 Task: Create in the project AgileFusion and in the Backlog issue 'Implement a new cloud-based payroll management system for a company with advanced payroll processing and tax calculation features' a child issue 'Serverless computing application performance testing and remediation', and assign it to team member softage.2@softage.net. Create in the project AgileFusion and in the Backlog issue 'Integrate a new live chat support feature into an existing customer service portal to enhance customer support and response time' a child issue 'Automated testing infrastructure disaster recovery planning', and assign it to team member softage.3@softage.net
Action: Mouse moved to (945, 525)
Screenshot: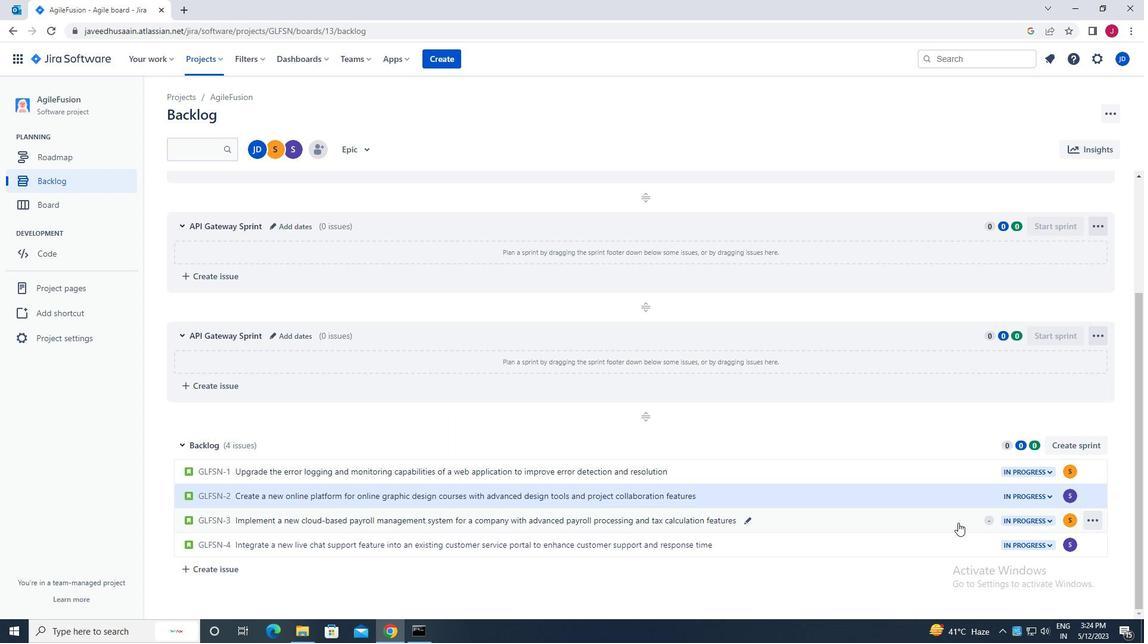 
Action: Mouse pressed left at (945, 525)
Screenshot: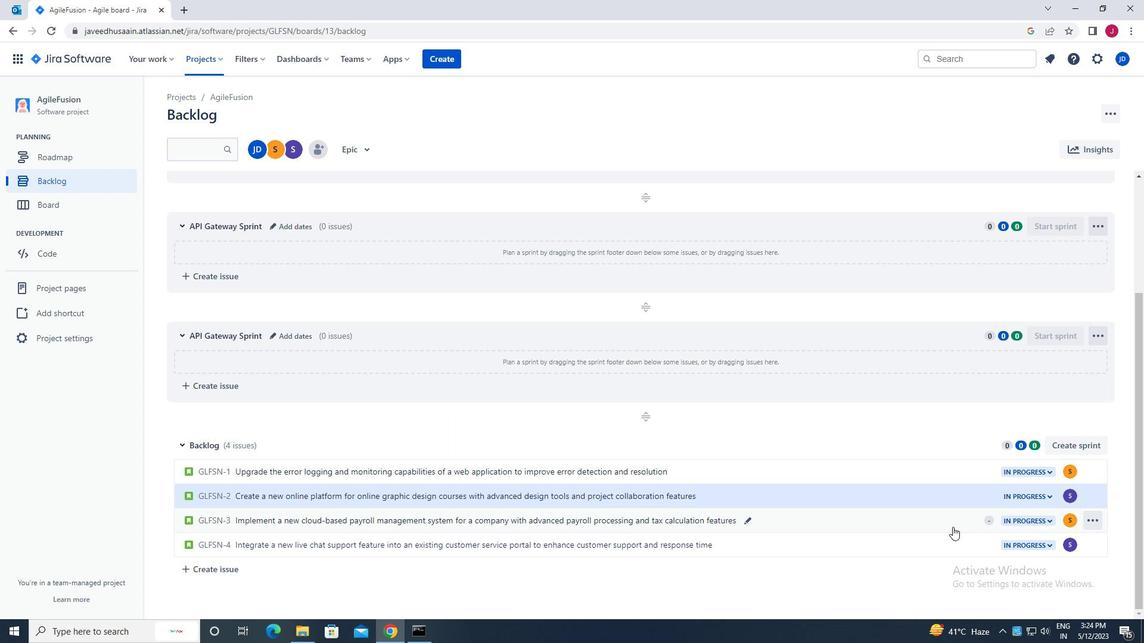 
Action: Mouse moved to (933, 306)
Screenshot: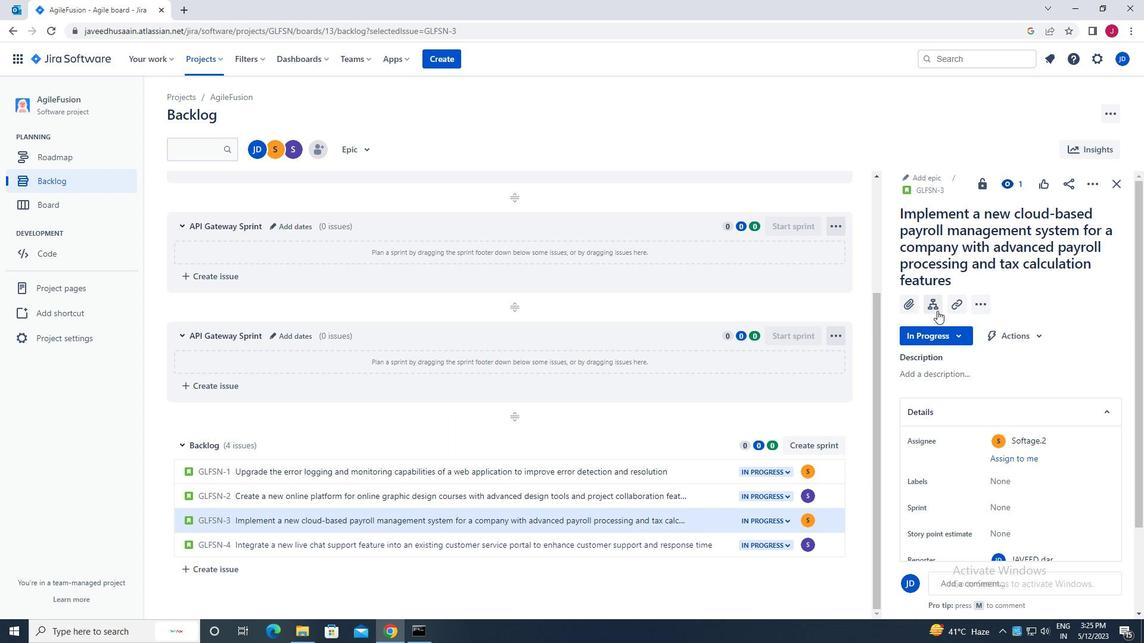 
Action: Mouse pressed left at (933, 306)
Screenshot: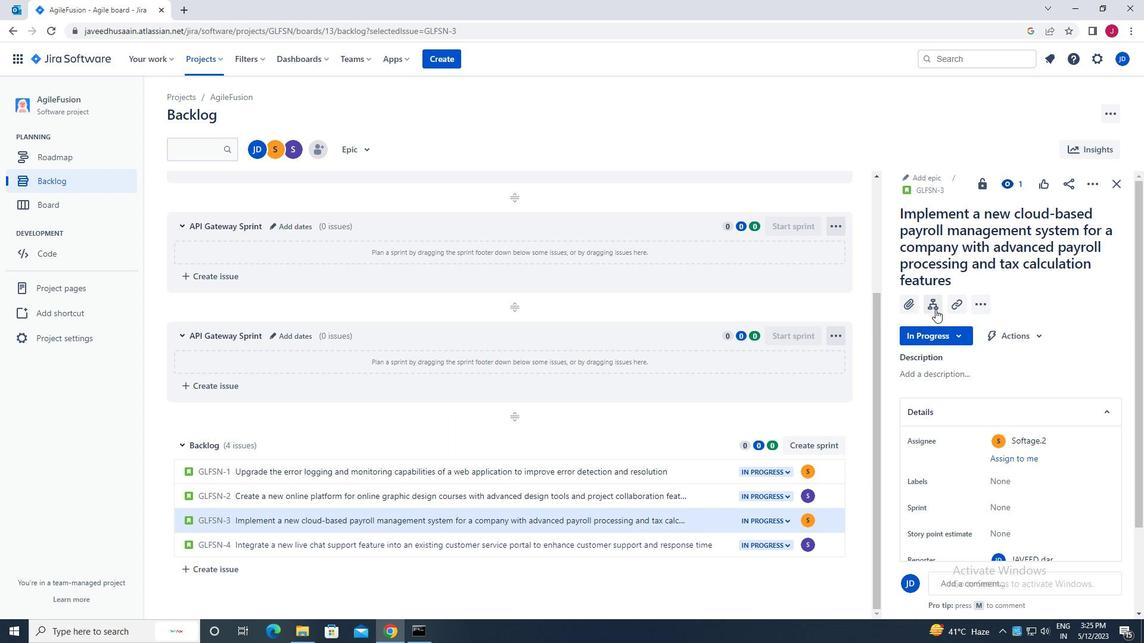 
Action: Mouse moved to (951, 385)
Screenshot: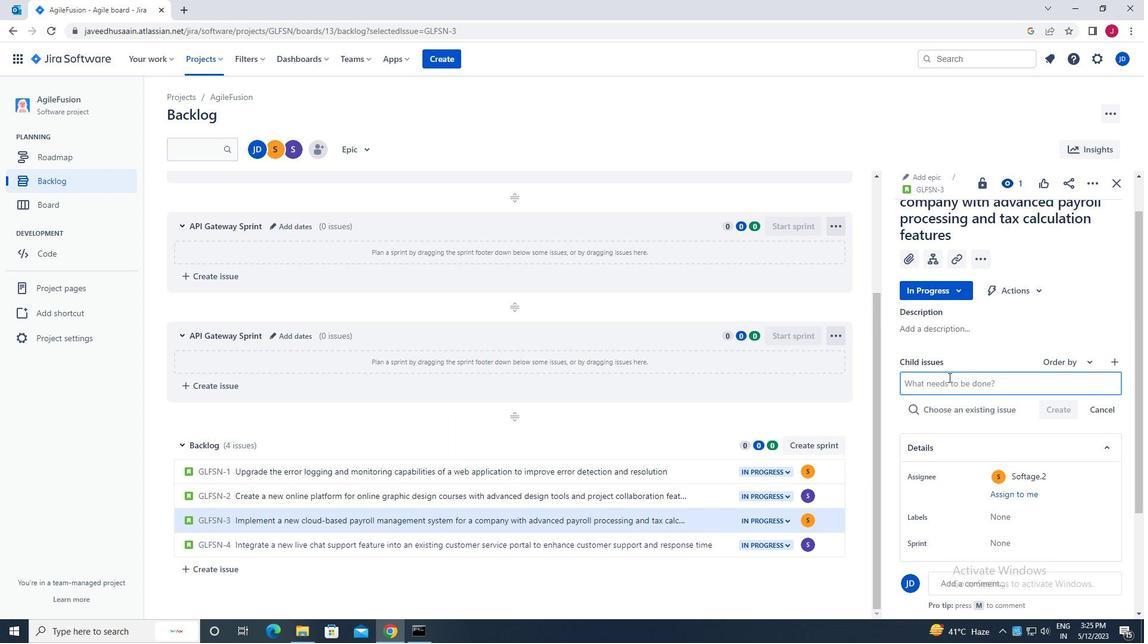 
Action: Mouse pressed left at (951, 385)
Screenshot: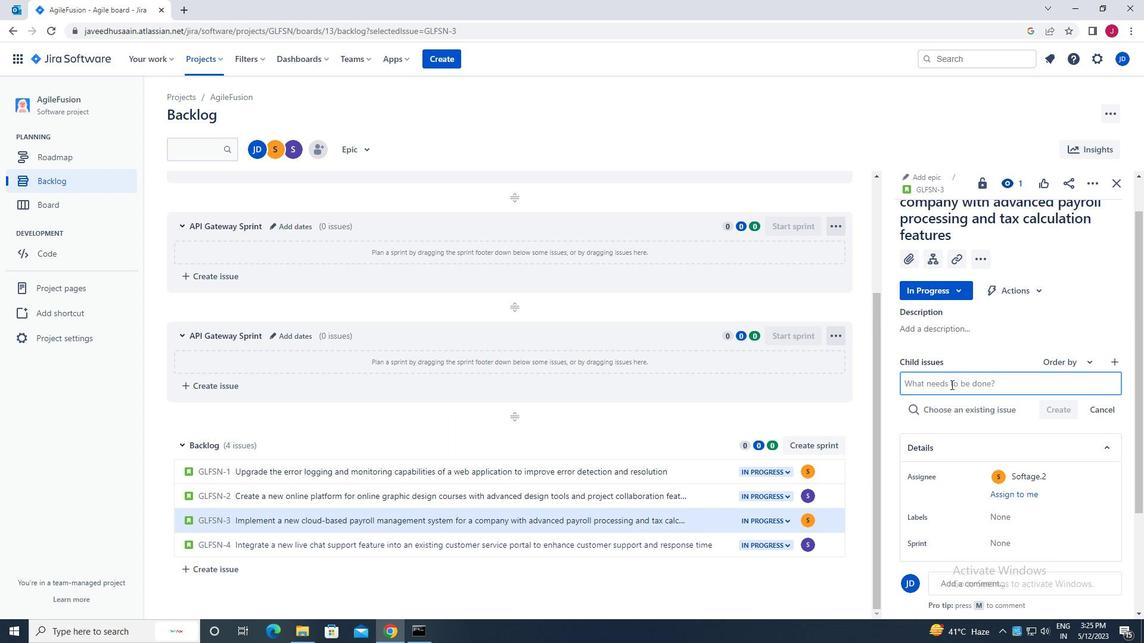 
Action: Key pressed s<Key.caps_lock>erverles<Key.space><Key.space><Key.backspace>s<Key.backspace><Key.backspace>s<Key.space>com[p<Key.backspace><Key.backspace>puting<Key.space>
Screenshot: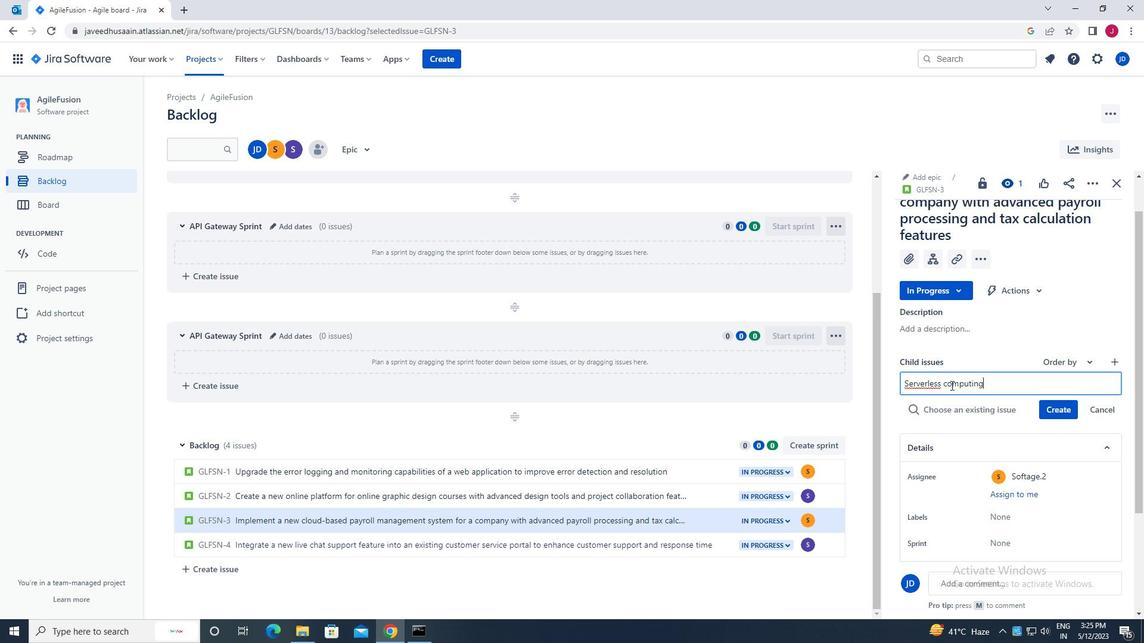 
Action: Mouse moved to (916, 385)
Screenshot: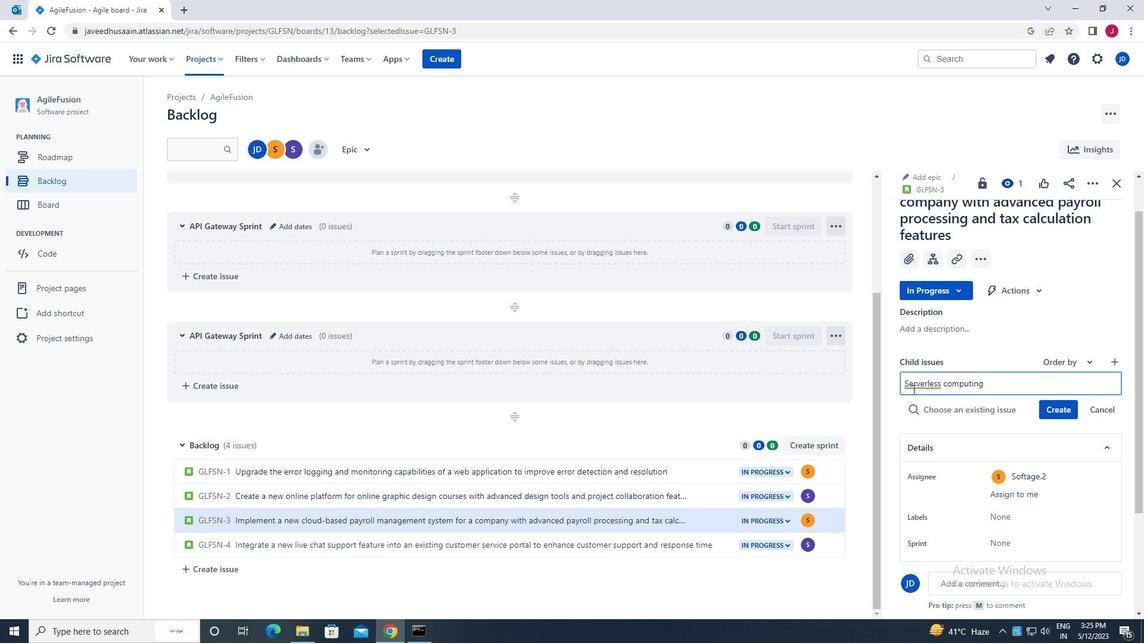 
Action: Mouse pressed right at (916, 385)
Screenshot: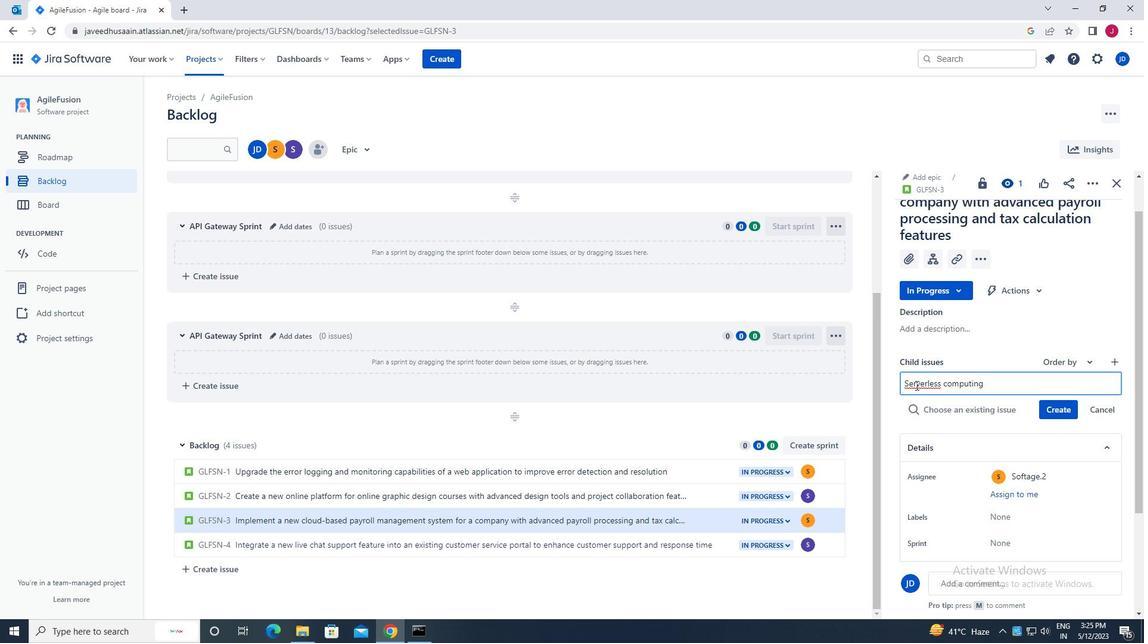 
Action: Mouse moved to (954, 395)
Screenshot: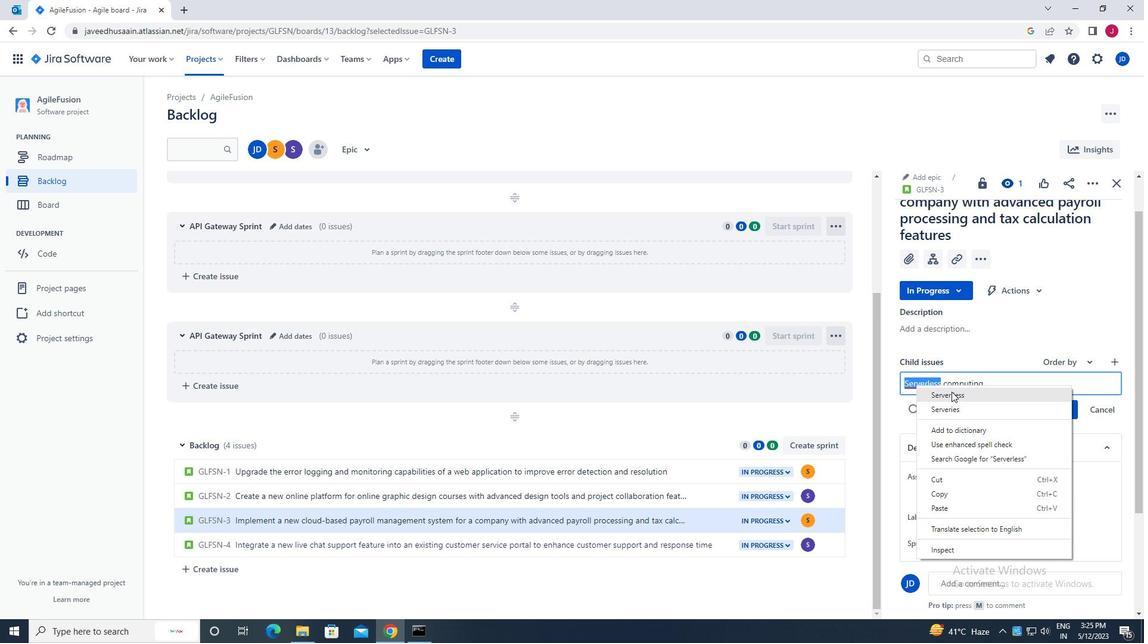 
Action: Mouse pressed left at (954, 395)
Screenshot: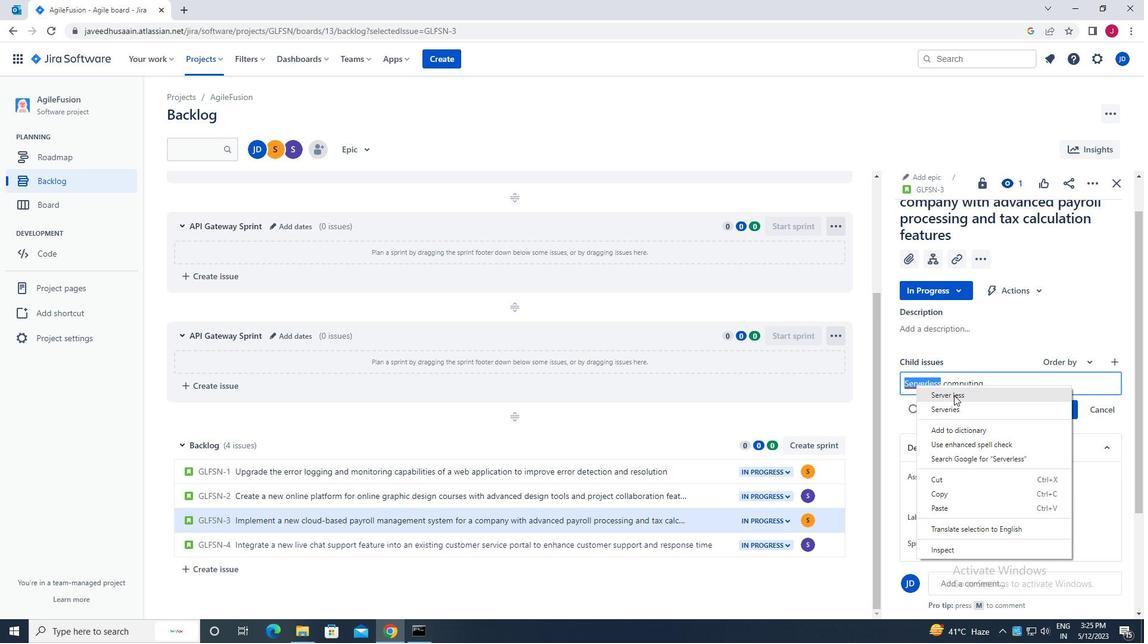
Action: Mouse moved to (1000, 389)
Screenshot: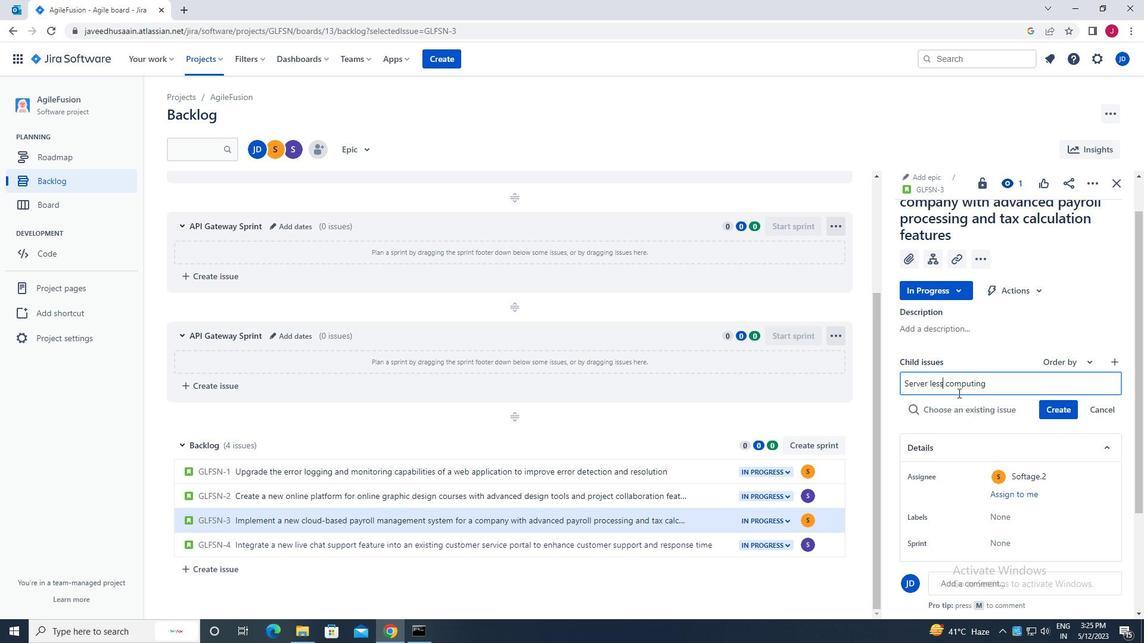
Action: Mouse pressed left at (1000, 389)
Screenshot: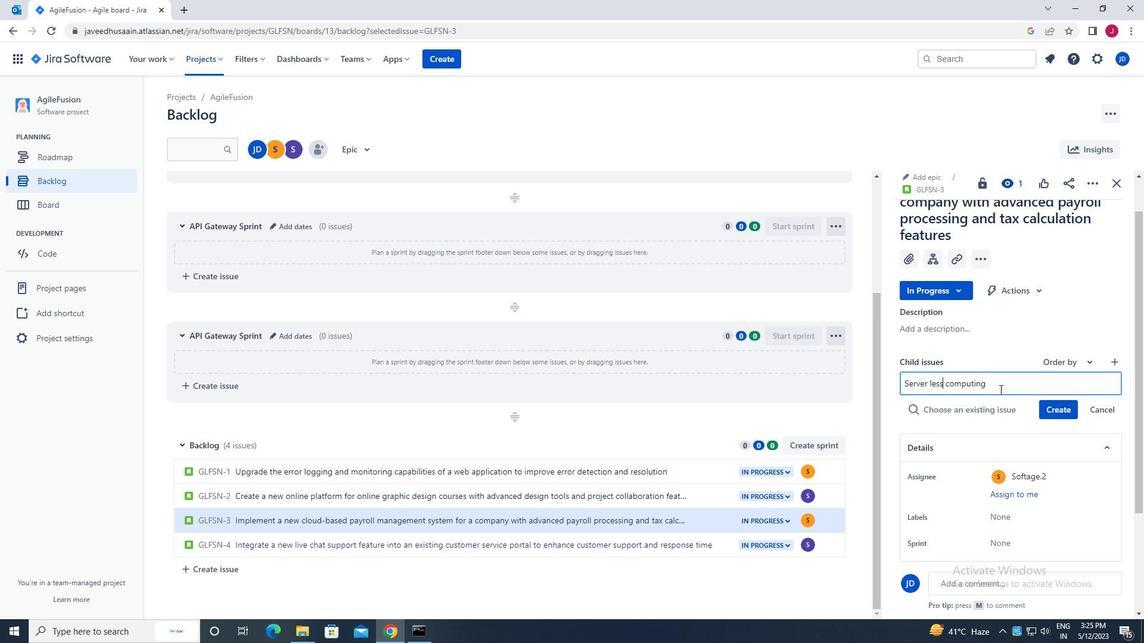 
Action: Key pressed application<Key.space>performance<Key.space>testing<Key.space>and<Key.space>remediation<Key.enter>
Screenshot: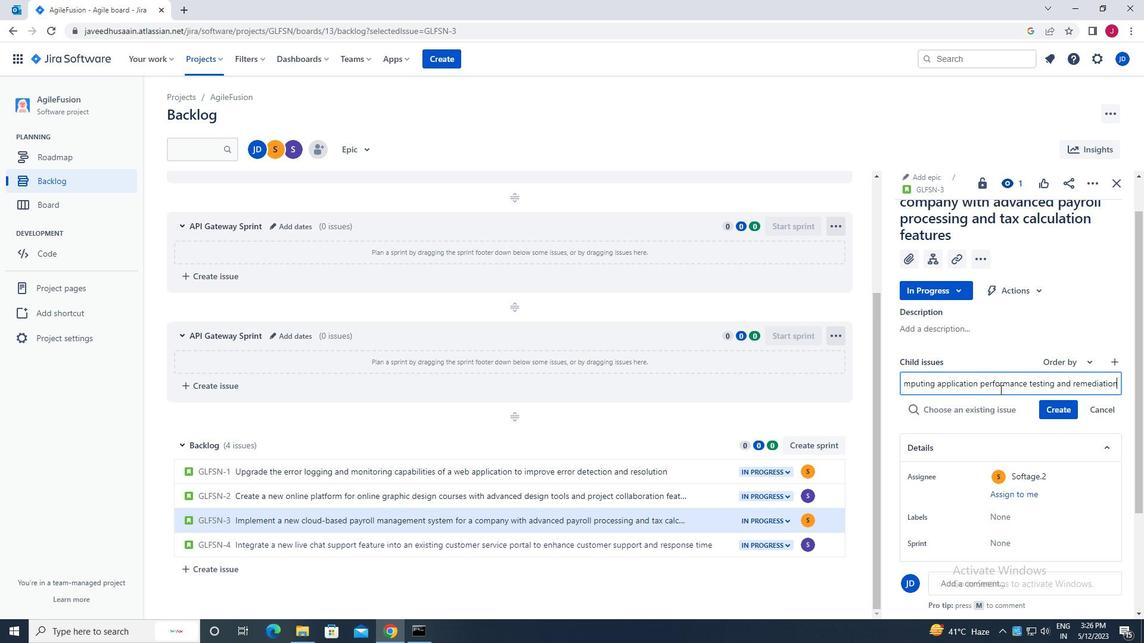 
Action: Mouse moved to (1066, 389)
Screenshot: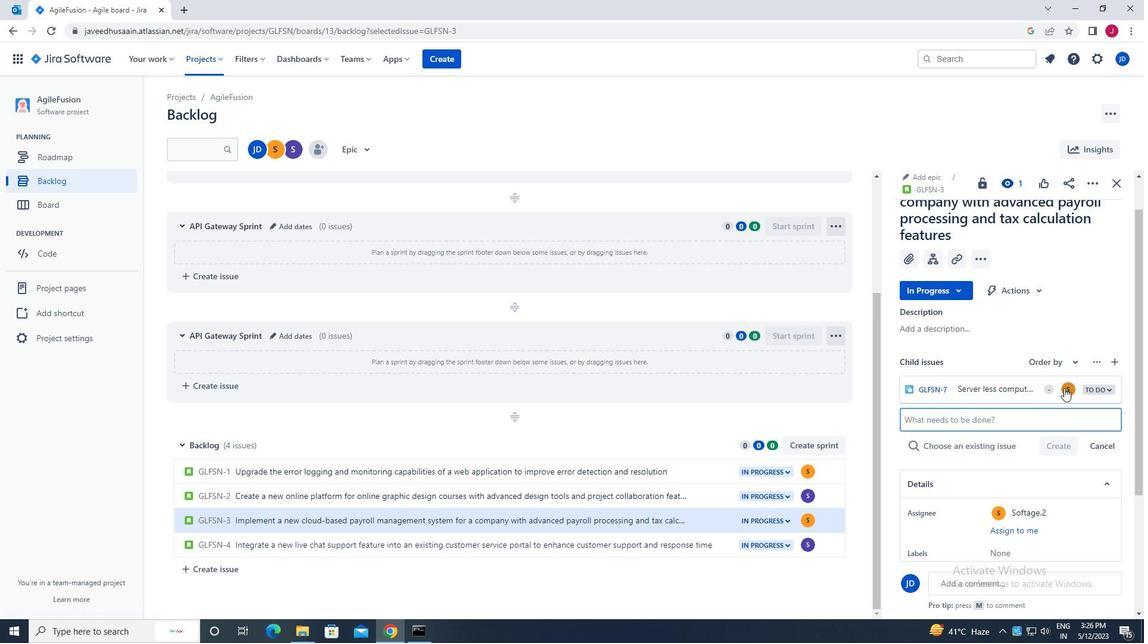 
Action: Mouse pressed left at (1066, 389)
Screenshot: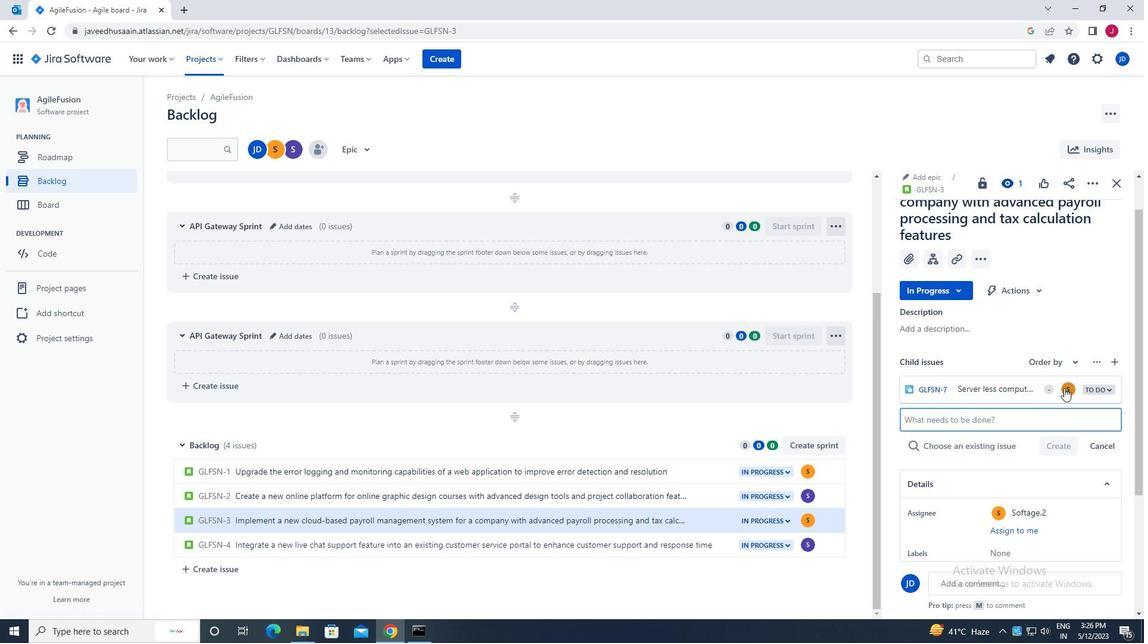 
Action: Mouse moved to (974, 345)
Screenshot: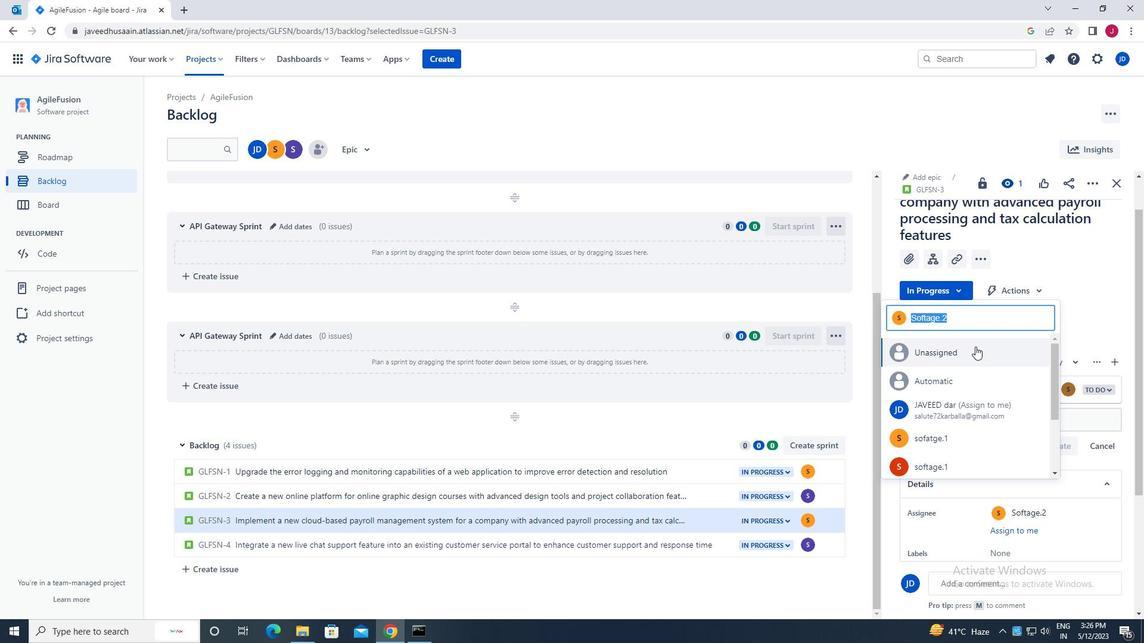 
Action: Key pressed soft
Screenshot: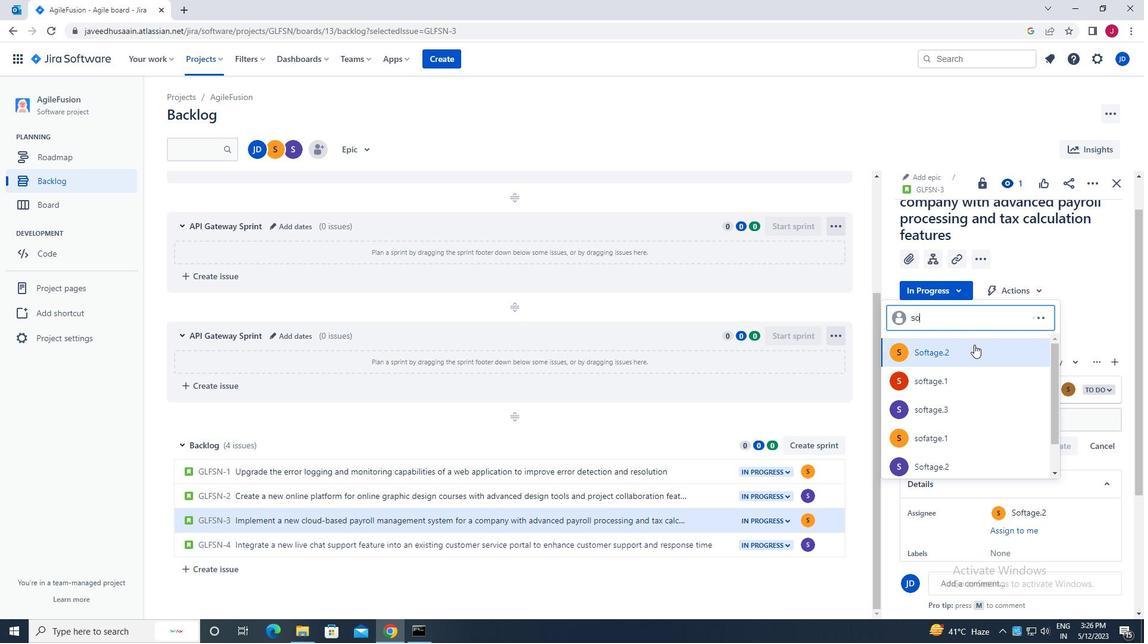 
Action: Mouse moved to (975, 355)
Screenshot: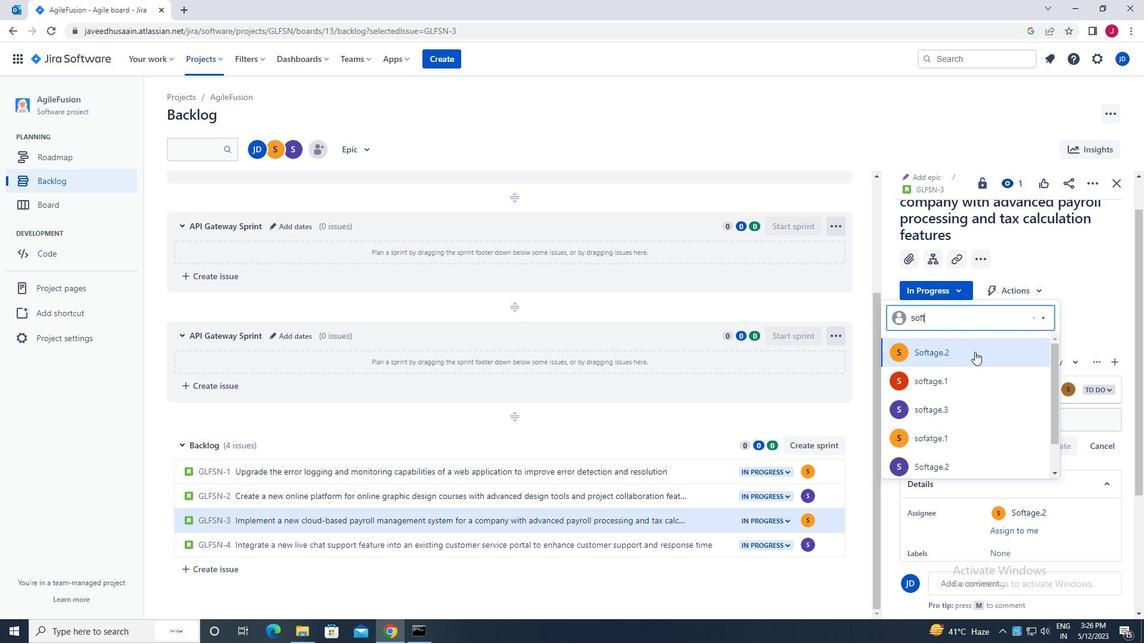 
Action: Mouse pressed left at (975, 355)
Screenshot: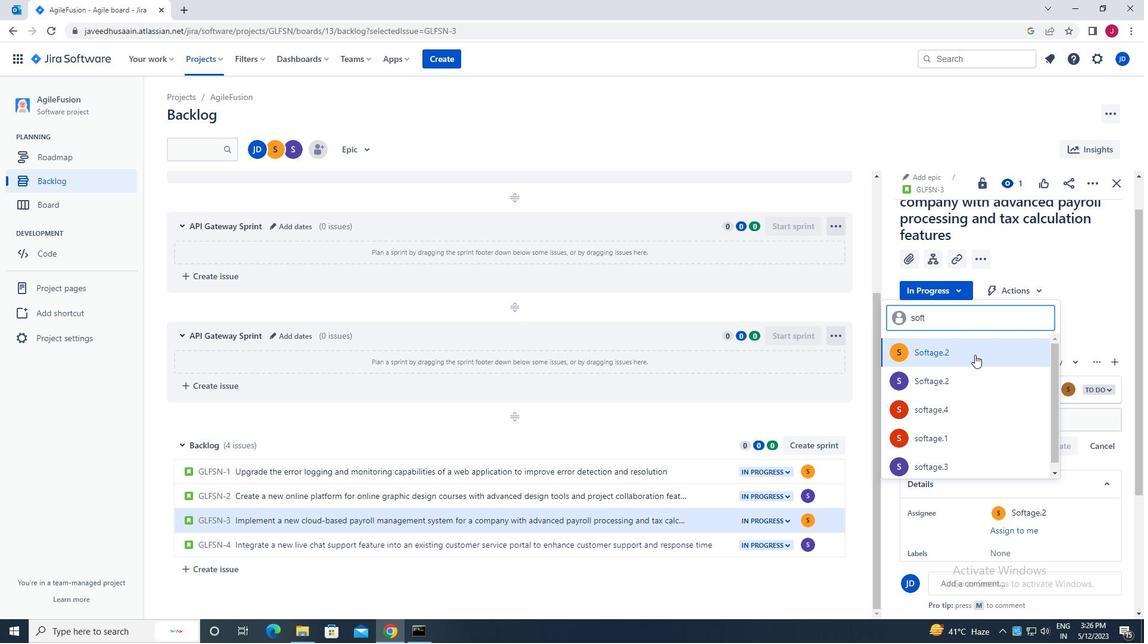 
Action: Mouse moved to (1121, 184)
Screenshot: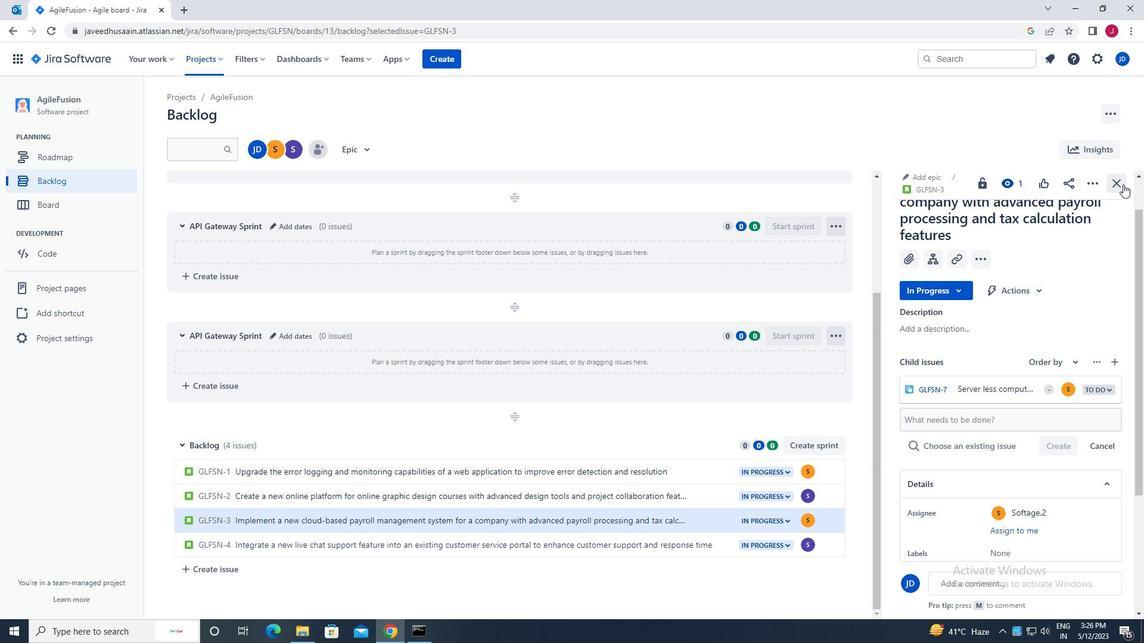 
Action: Mouse pressed left at (1121, 184)
Screenshot: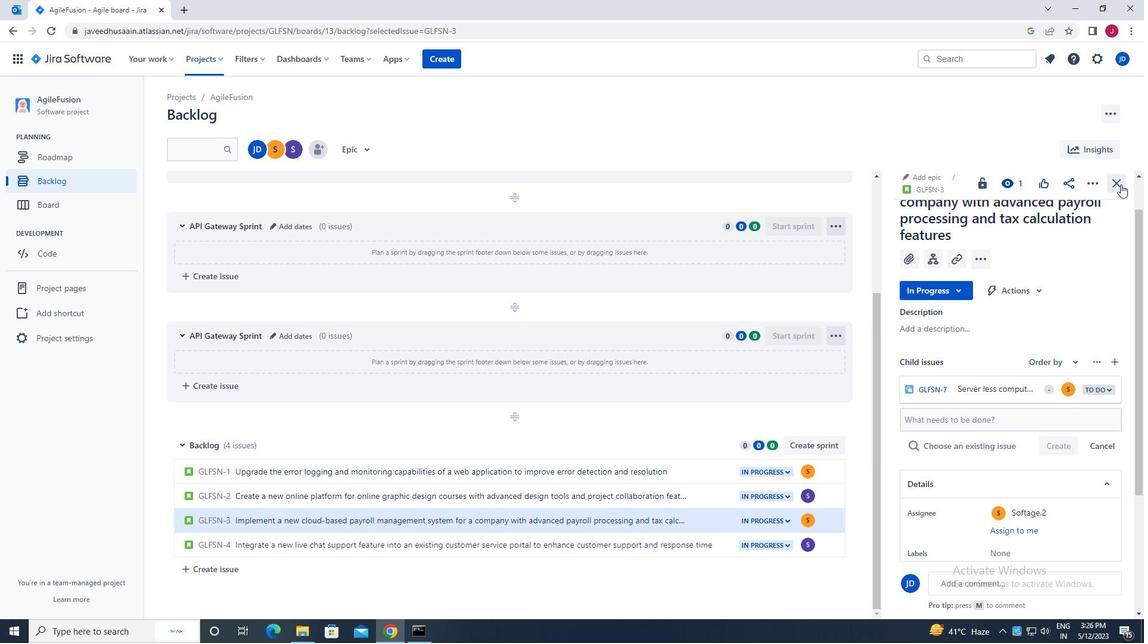 
Action: Mouse moved to (668, 504)
Screenshot: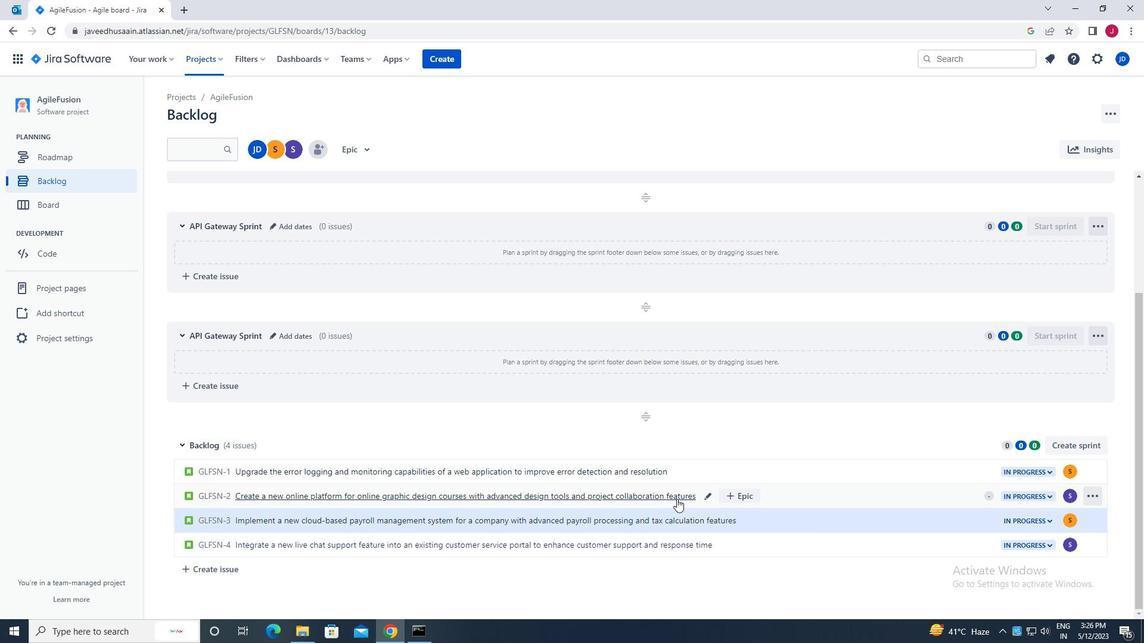 
Action: Mouse scrolled (668, 504) with delta (0, 0)
Screenshot: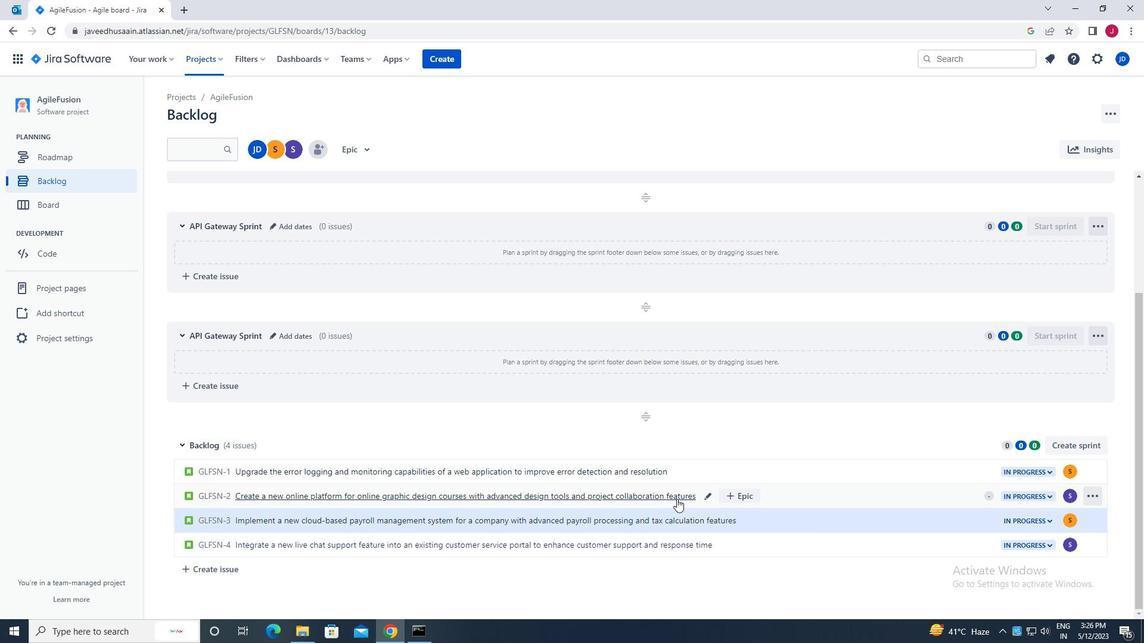 
Action: Mouse moved to (667, 505)
Screenshot: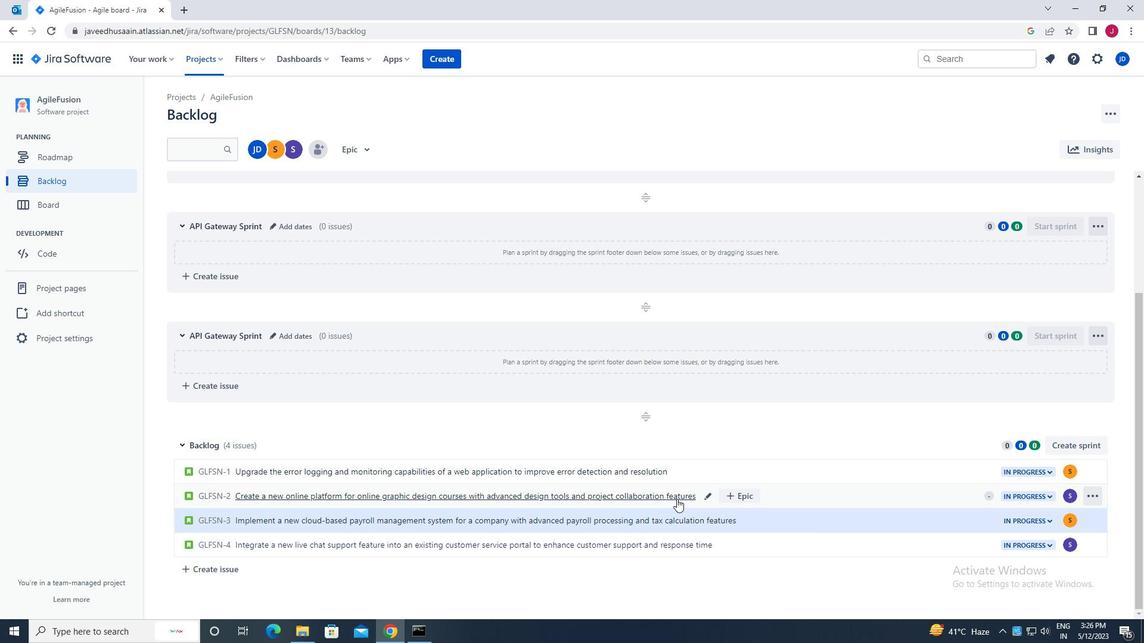 
Action: Mouse scrolled (667, 504) with delta (0, 0)
Screenshot: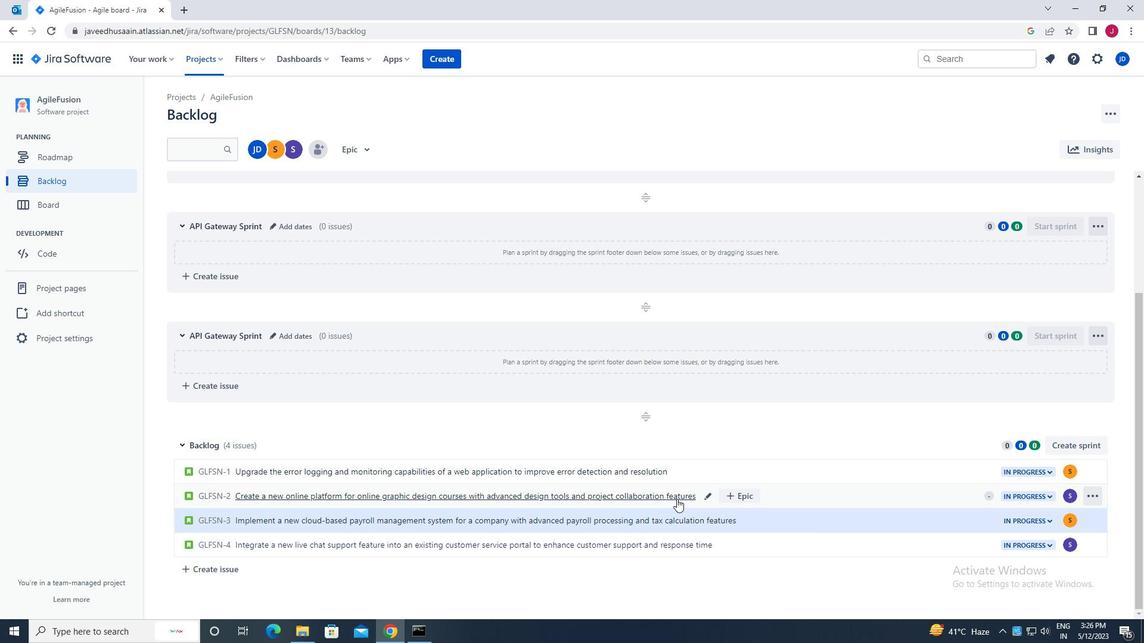
Action: Mouse scrolled (667, 504) with delta (0, 0)
Screenshot: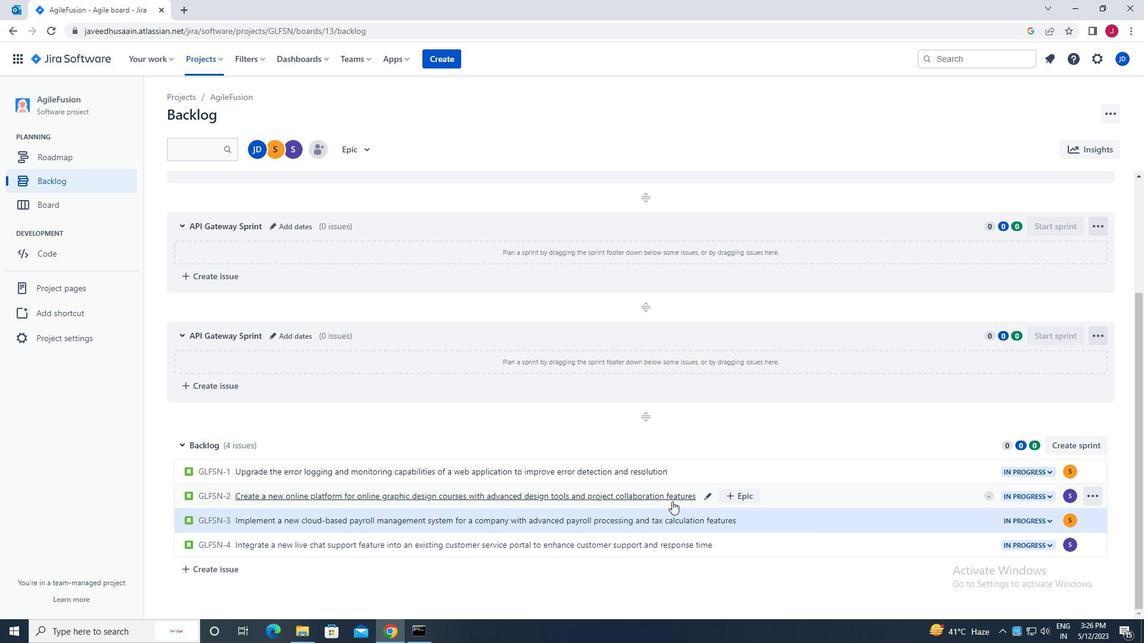 
Action: Mouse moved to (667, 505)
Screenshot: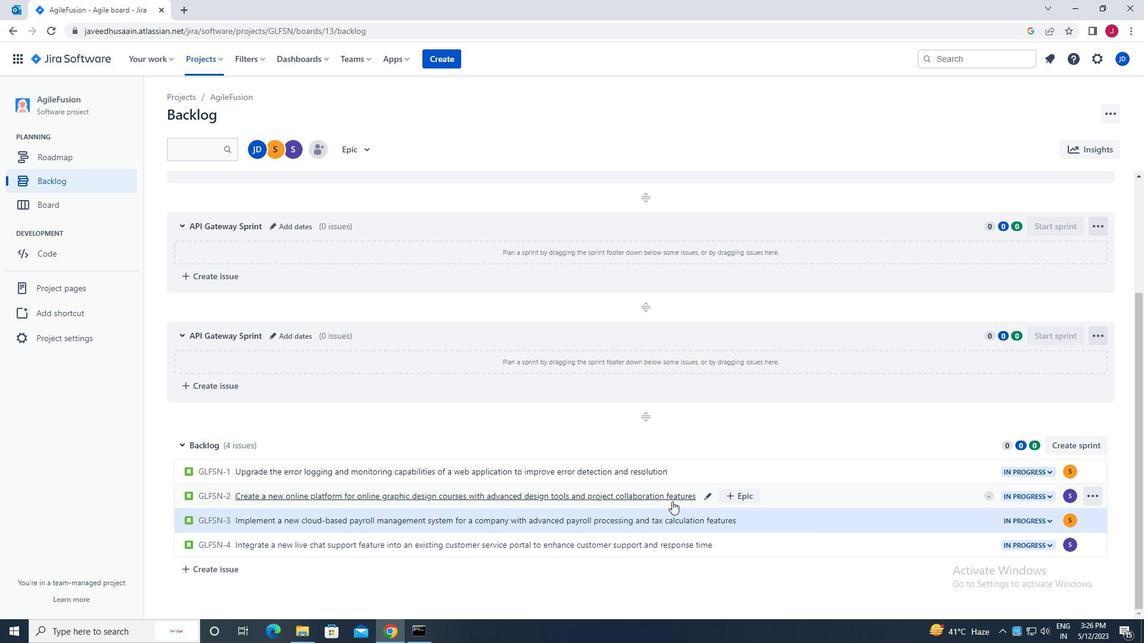 
Action: Mouse scrolled (667, 504) with delta (0, 0)
Screenshot: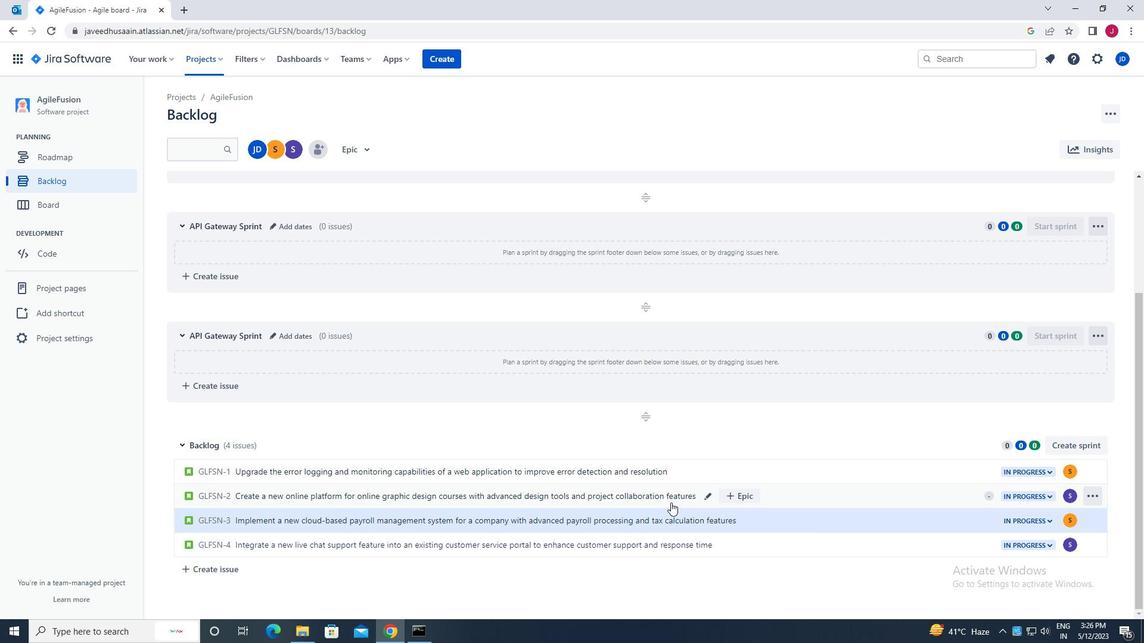 
Action: Mouse moved to (819, 552)
Screenshot: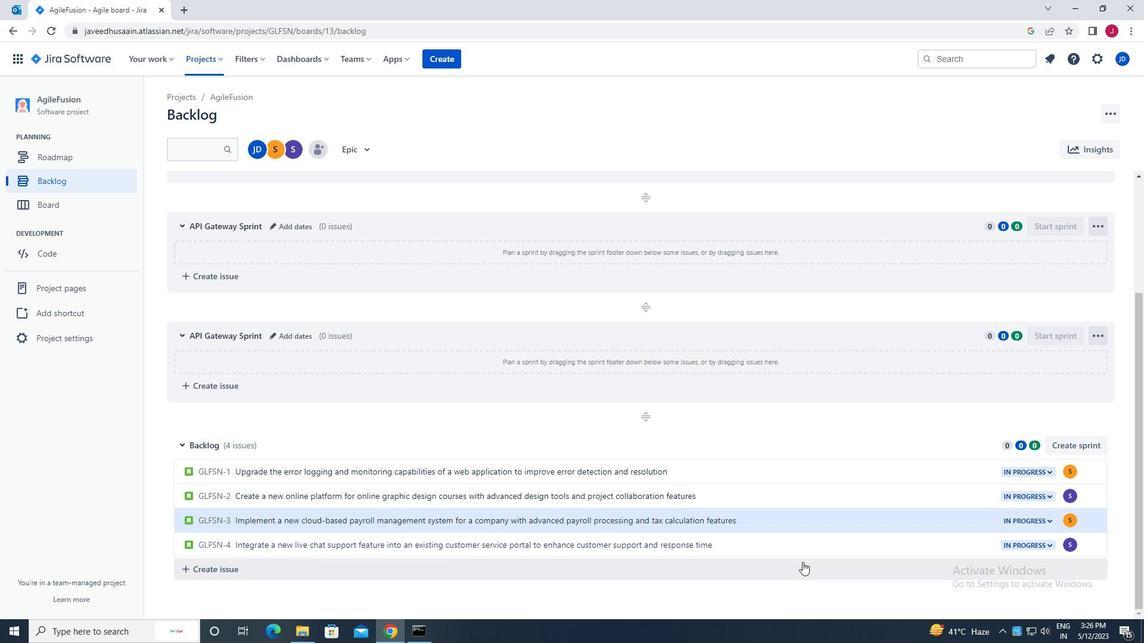 
Action: Mouse pressed left at (819, 552)
Screenshot: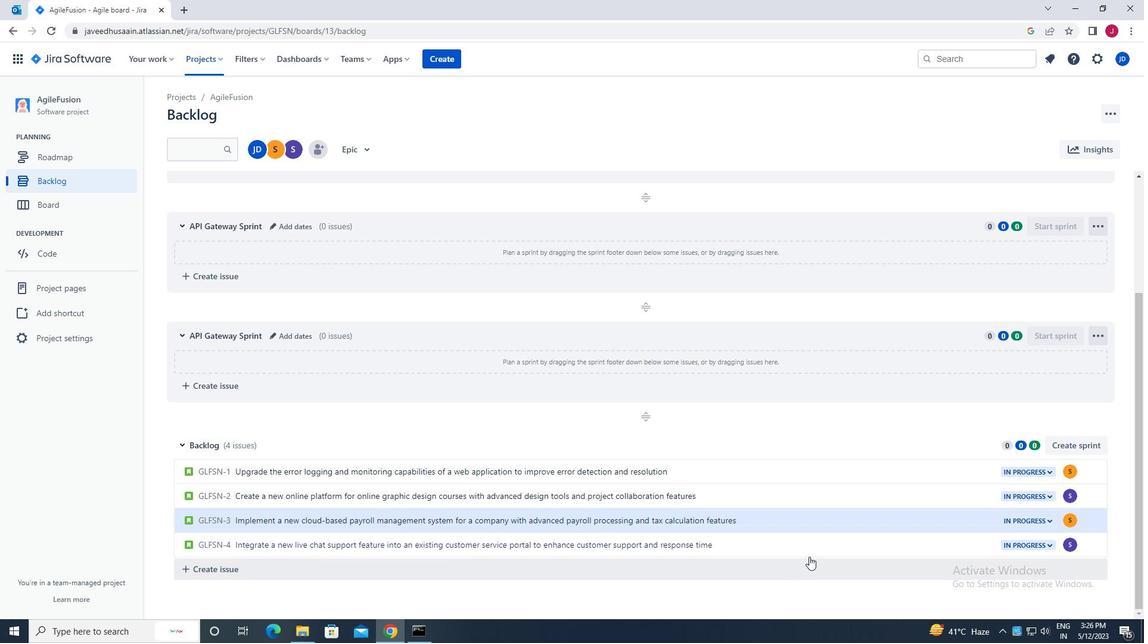 
Action: Mouse moved to (932, 289)
Screenshot: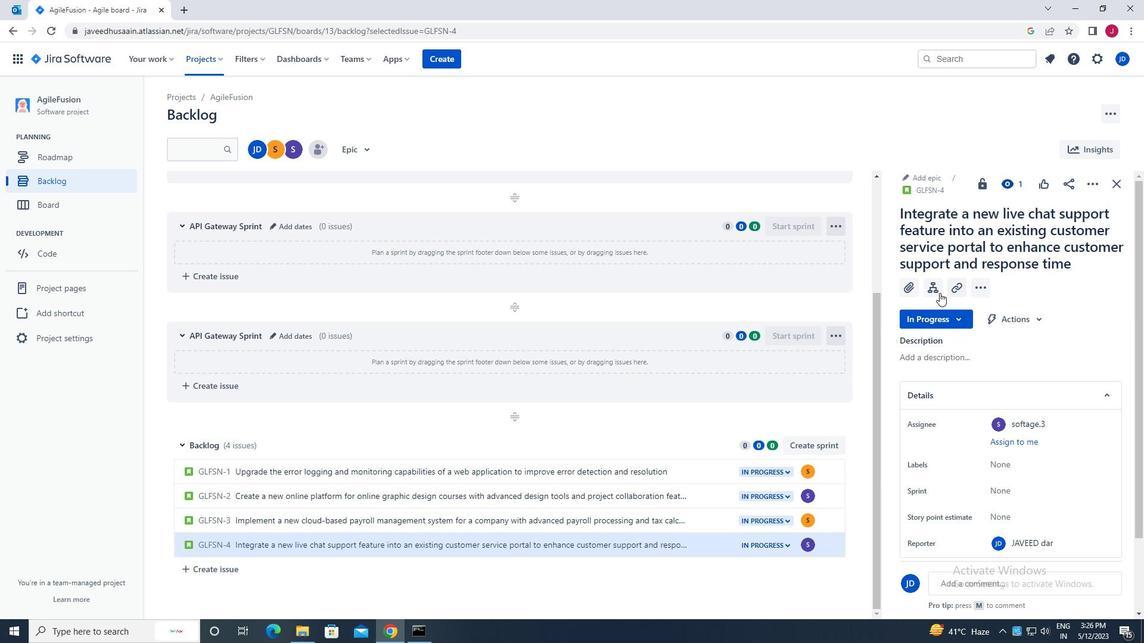 
Action: Mouse pressed left at (932, 289)
Screenshot: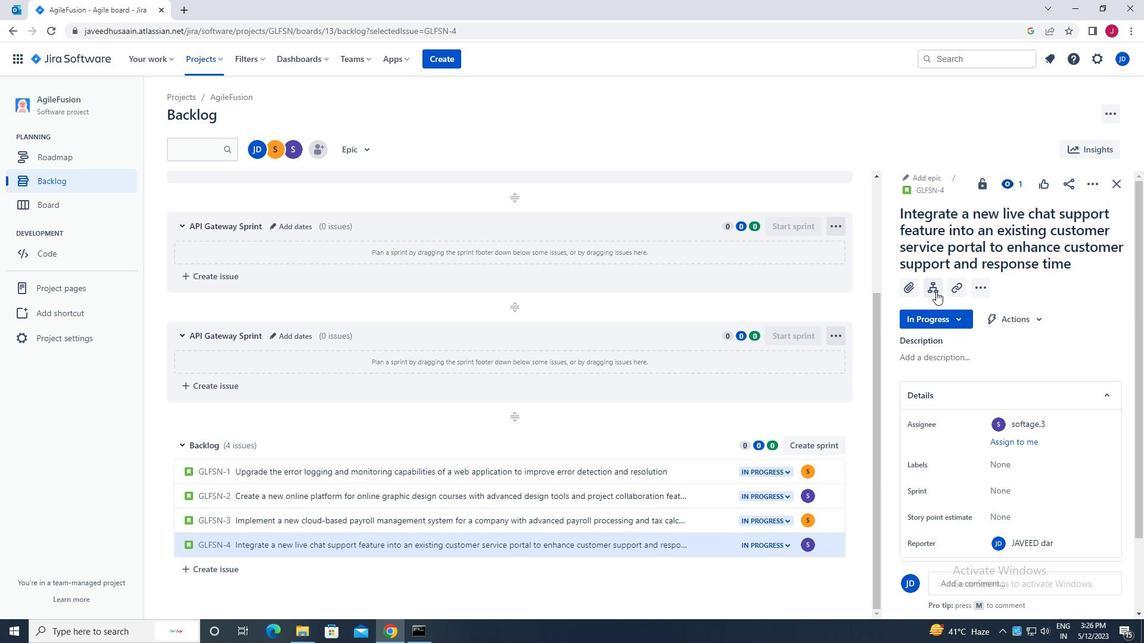 
Action: Mouse moved to (948, 386)
Screenshot: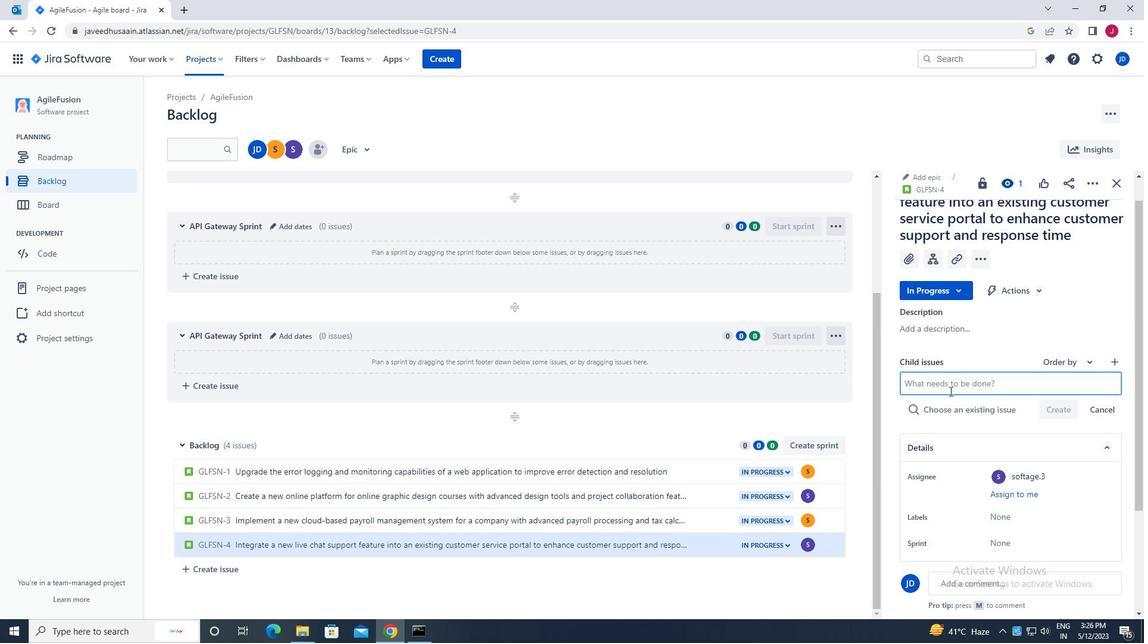
Action: Mouse pressed left at (948, 386)
Screenshot: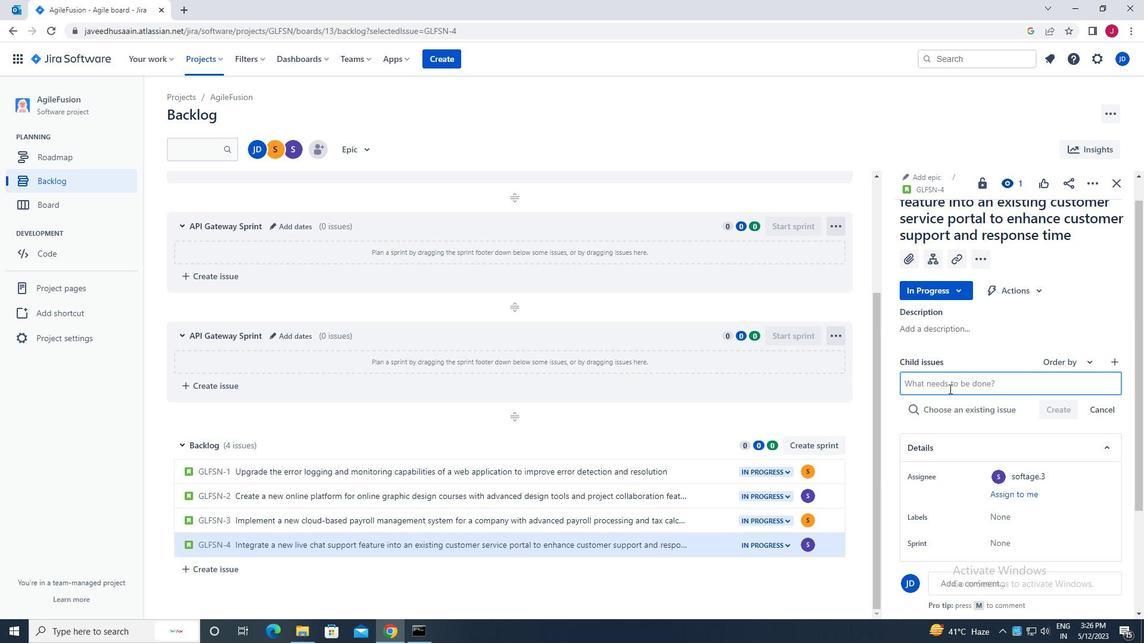 
Action: Key pressed <Key.caps_lock>a<Key.caps_lock>utomated<Key.space>testing<Key.space>infrastu<Key.backspace>ructure<Key.space>diaster<Key.space><Key.backspace><Key.backspace><Key.backspace><Key.backspace><Key.backspace><Key.backspace>saster<Key.space>recovery<Key.space>planning<Key.enter>
Screenshot: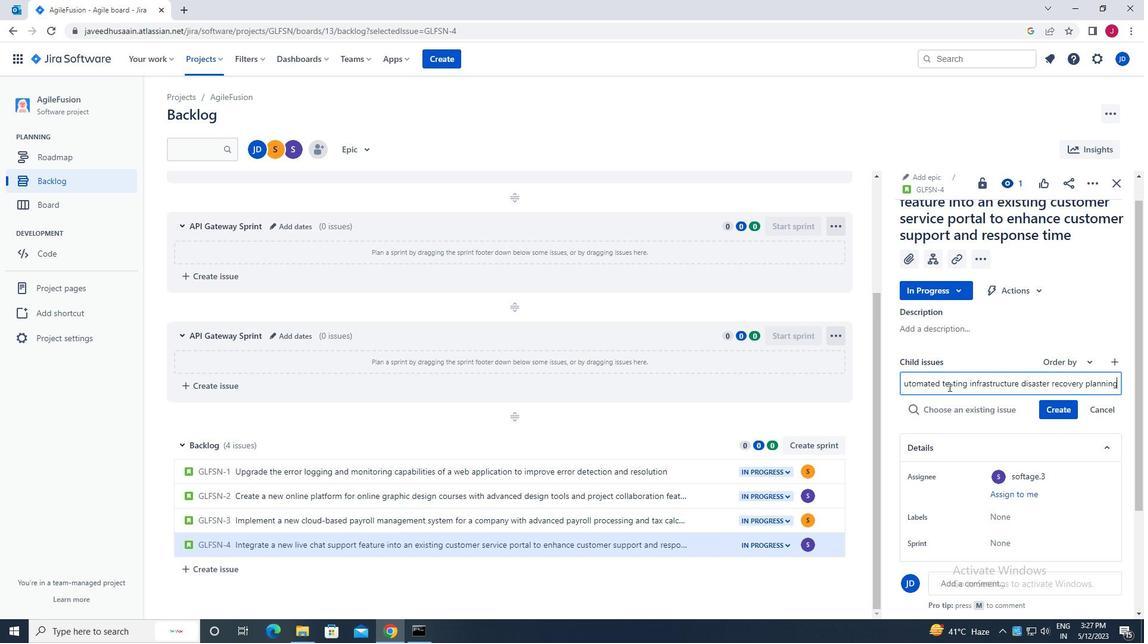 
Action: Mouse moved to (1069, 391)
Screenshot: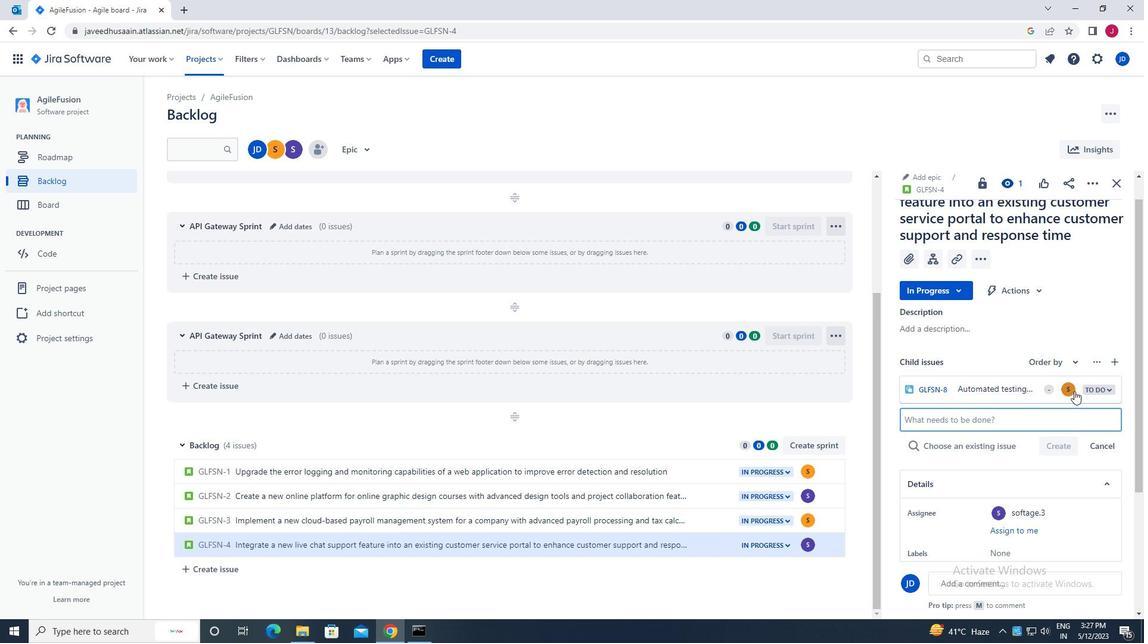 
Action: Mouse pressed left at (1069, 391)
Screenshot: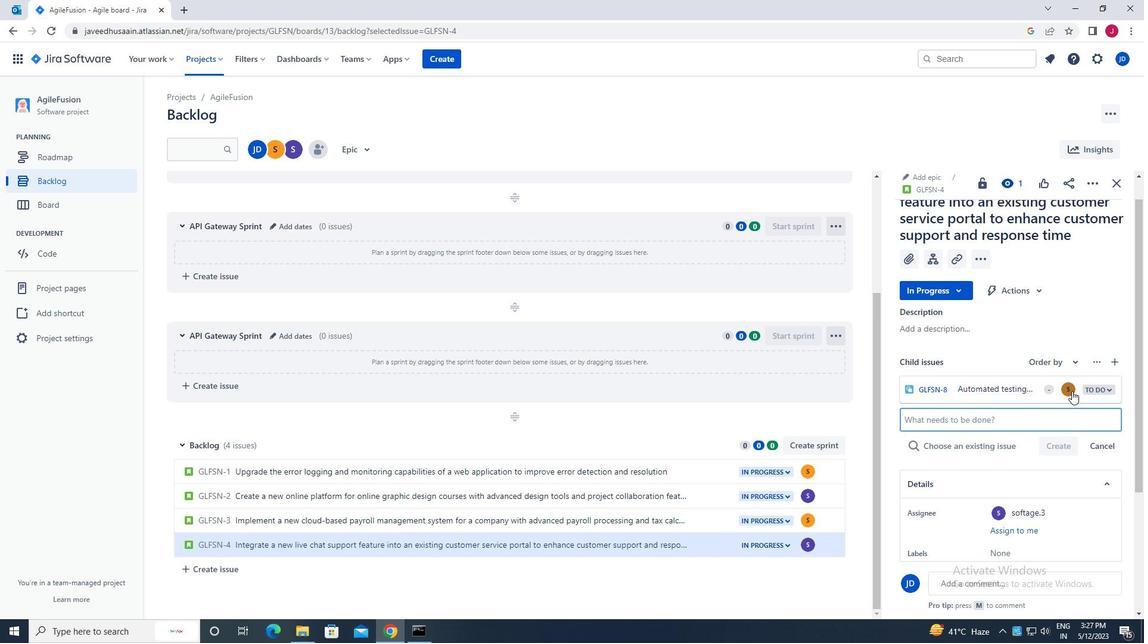 
Action: Mouse moved to (968, 326)
Screenshot: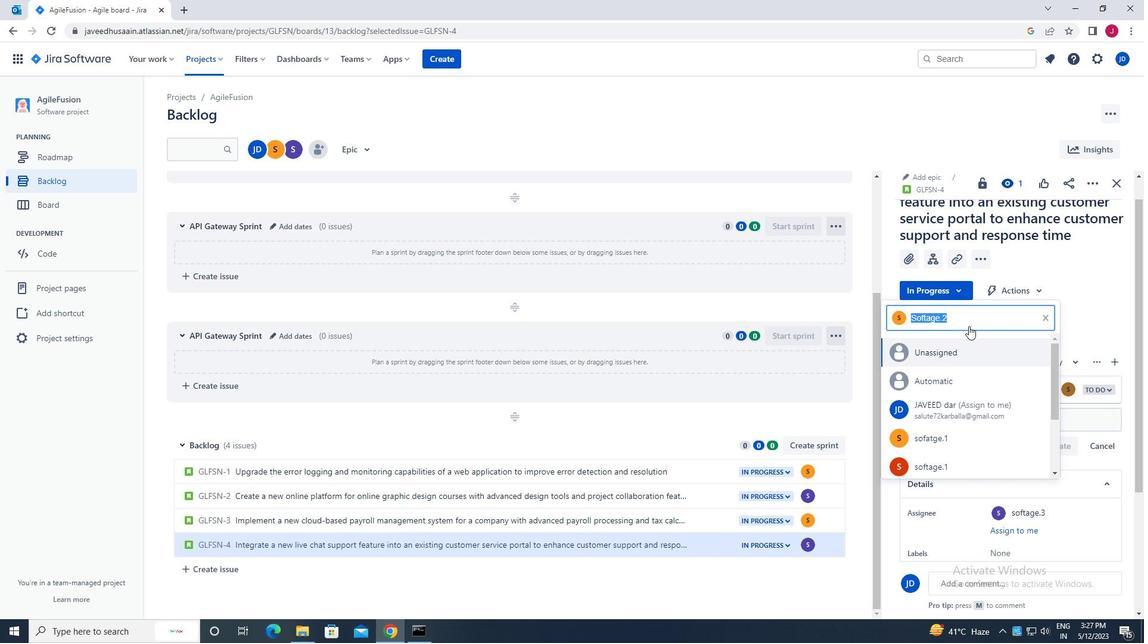 
Action: Key pressed s
Screenshot: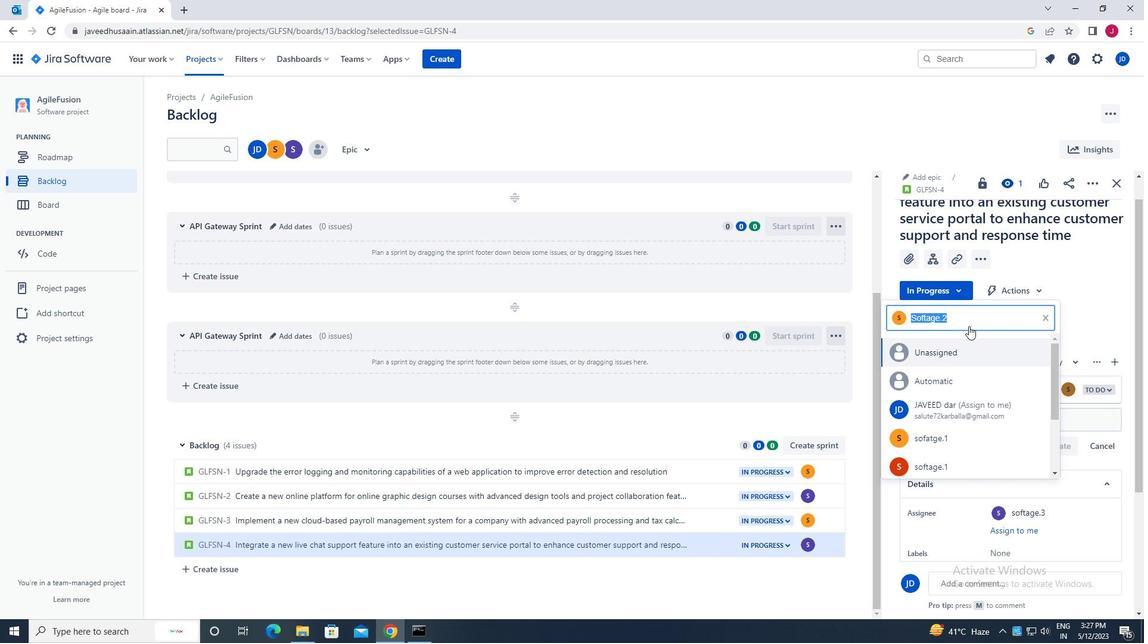 
Action: Mouse moved to (968, 326)
Screenshot: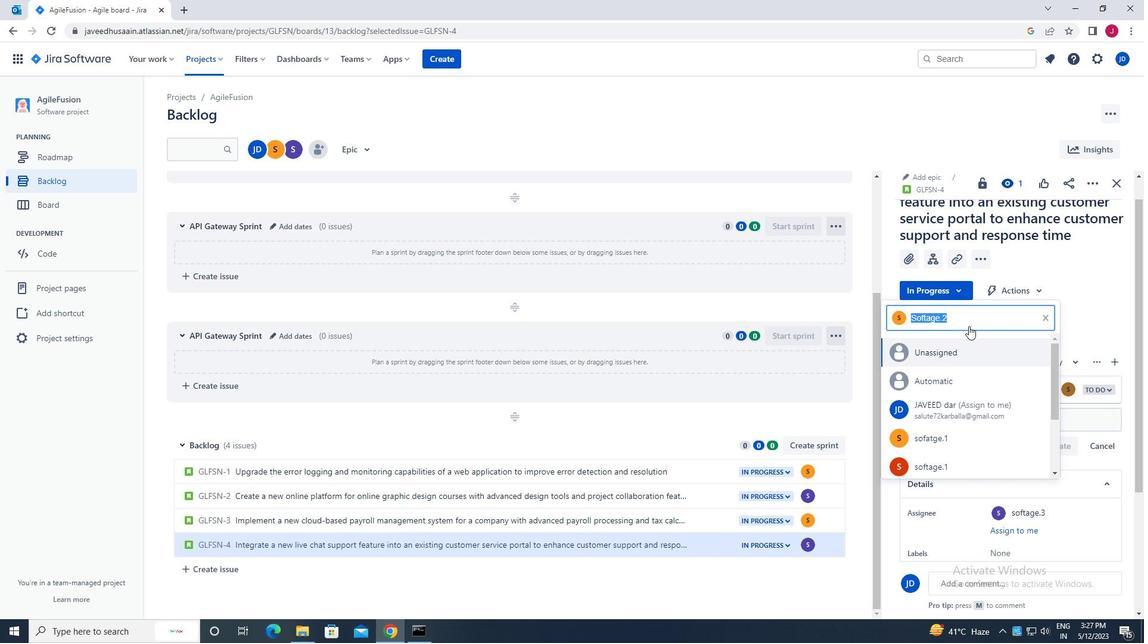 
Action: Key pressed i<Key.backspace>o
Screenshot: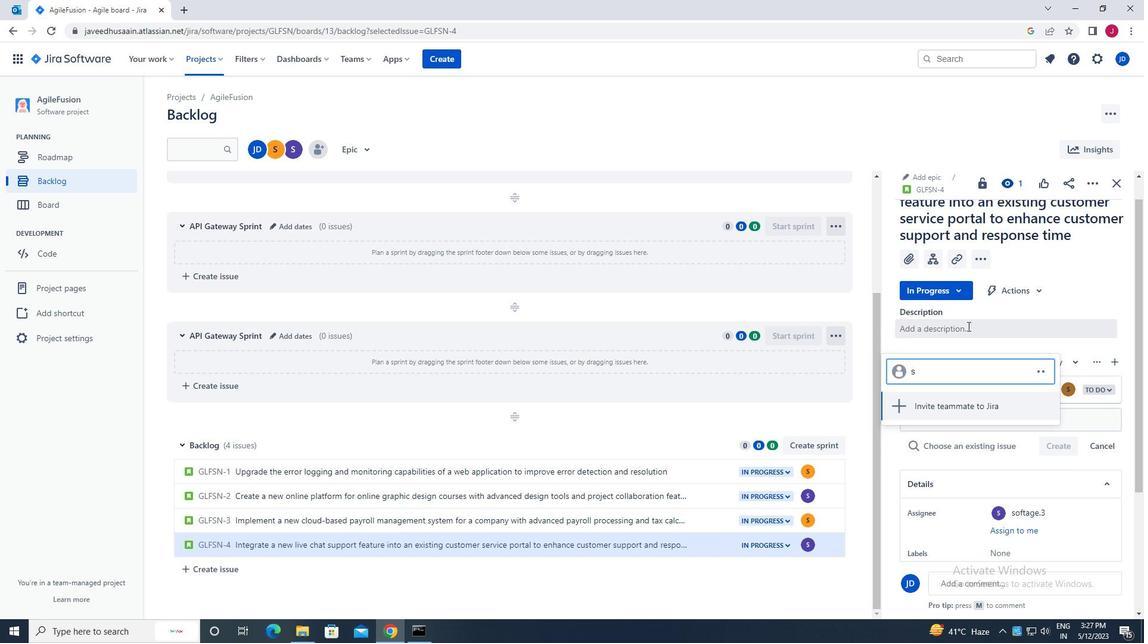 
Action: Mouse moved to (969, 409)
Screenshot: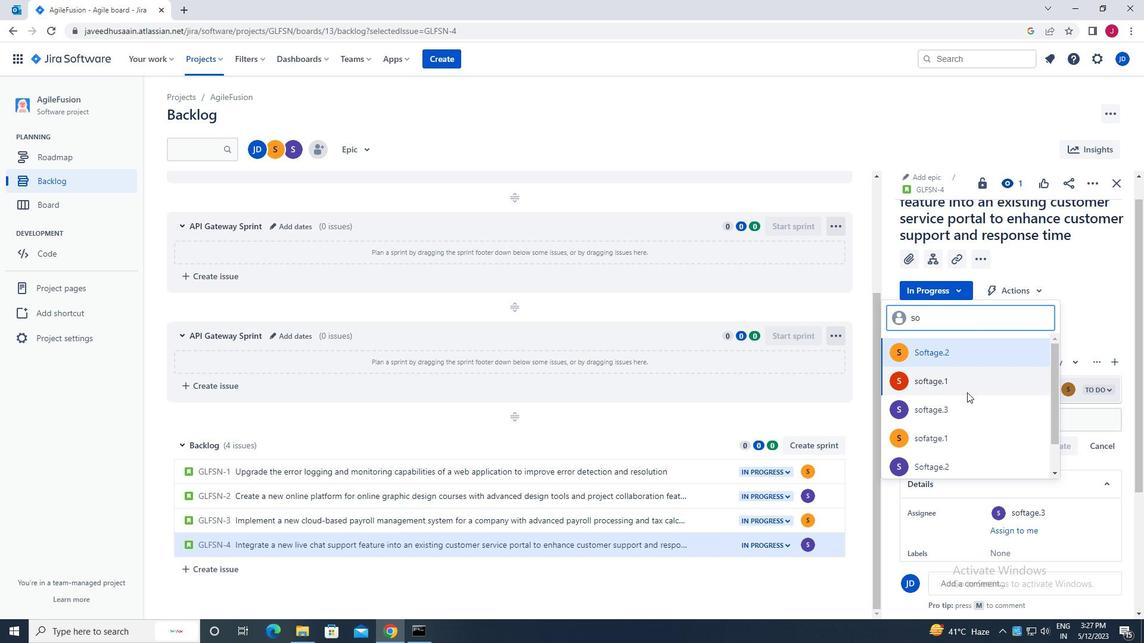 
Action: Mouse scrolled (969, 408) with delta (0, 0)
Screenshot: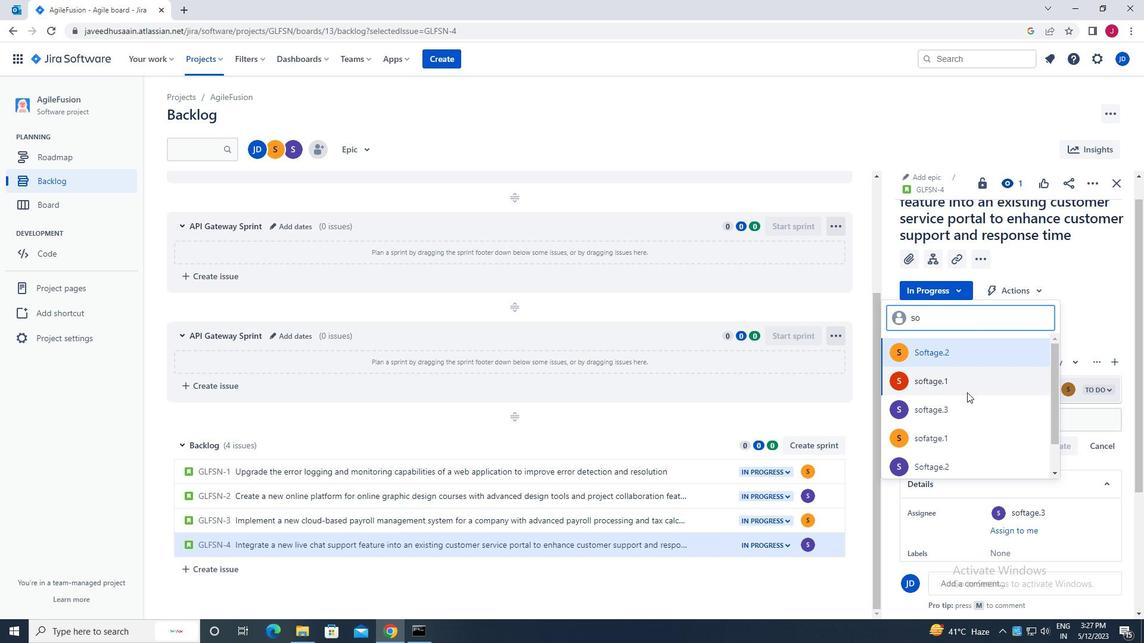 
Action: Mouse moved to (969, 411)
Screenshot: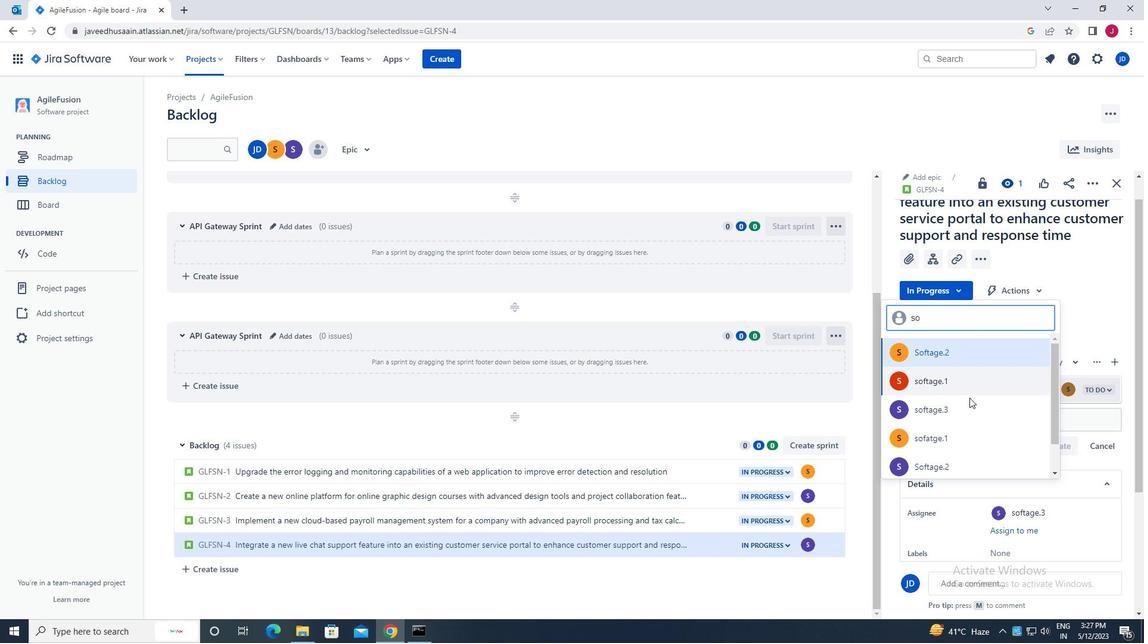 
Action: Mouse scrolled (969, 411) with delta (0, 0)
Screenshot: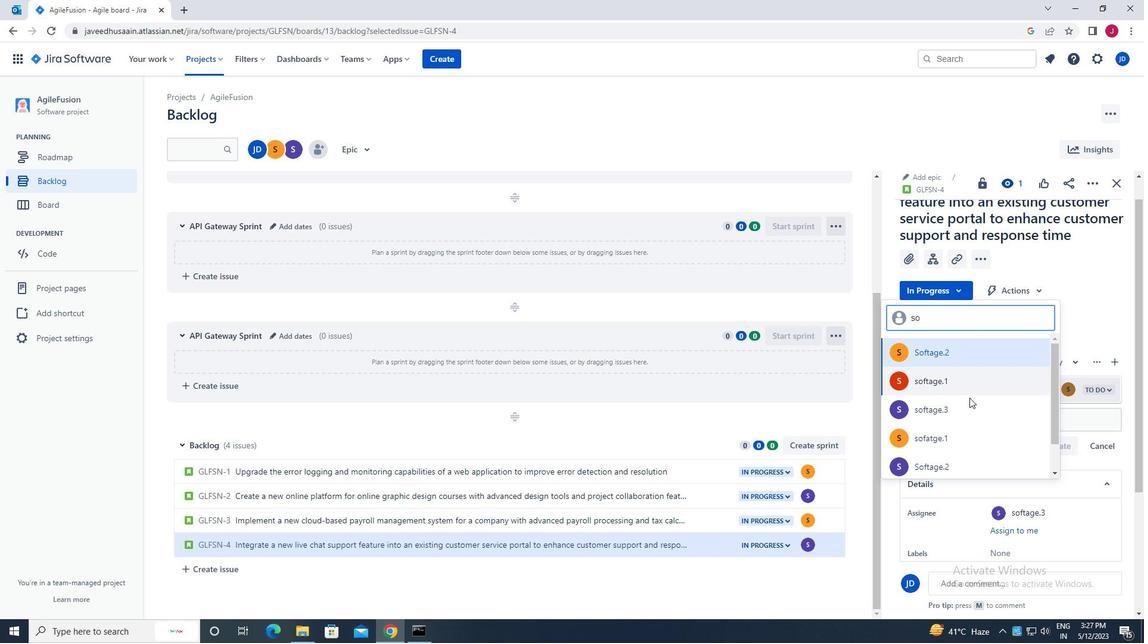 
Action: Mouse moved to (969, 414)
Screenshot: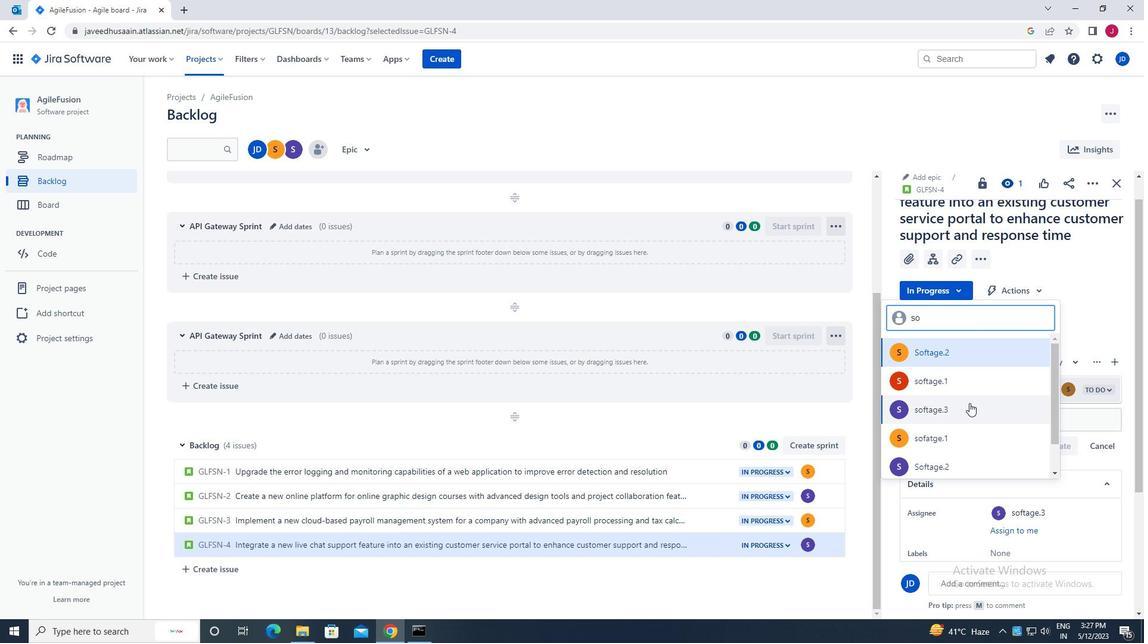 
Action: Mouse scrolled (969, 413) with delta (0, 0)
Screenshot: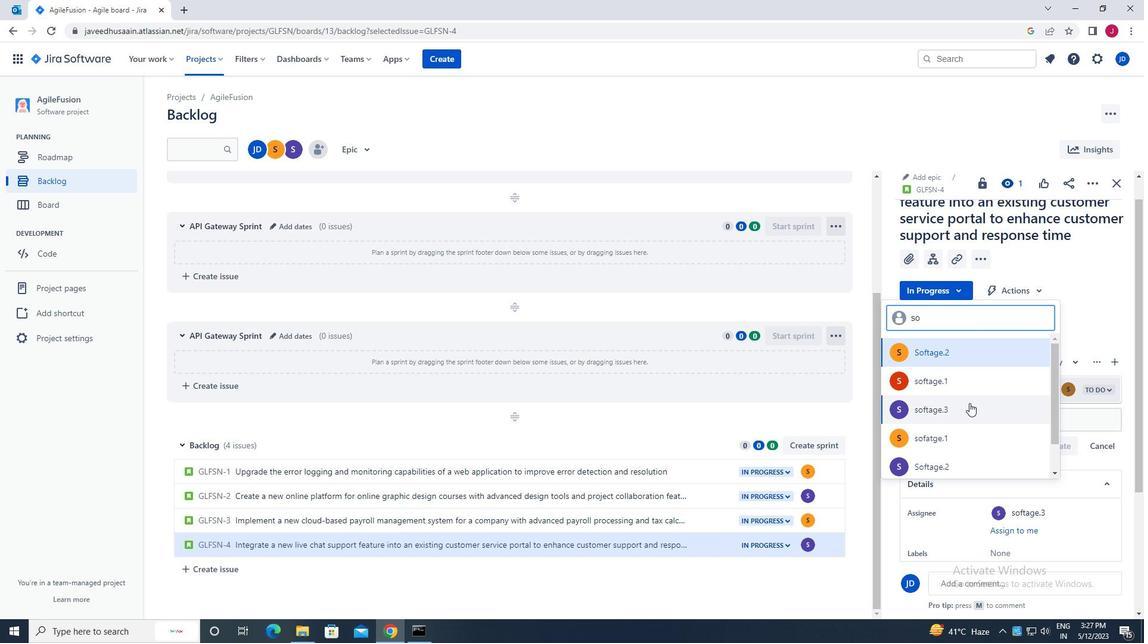 
Action: Mouse moved to (958, 375)
Screenshot: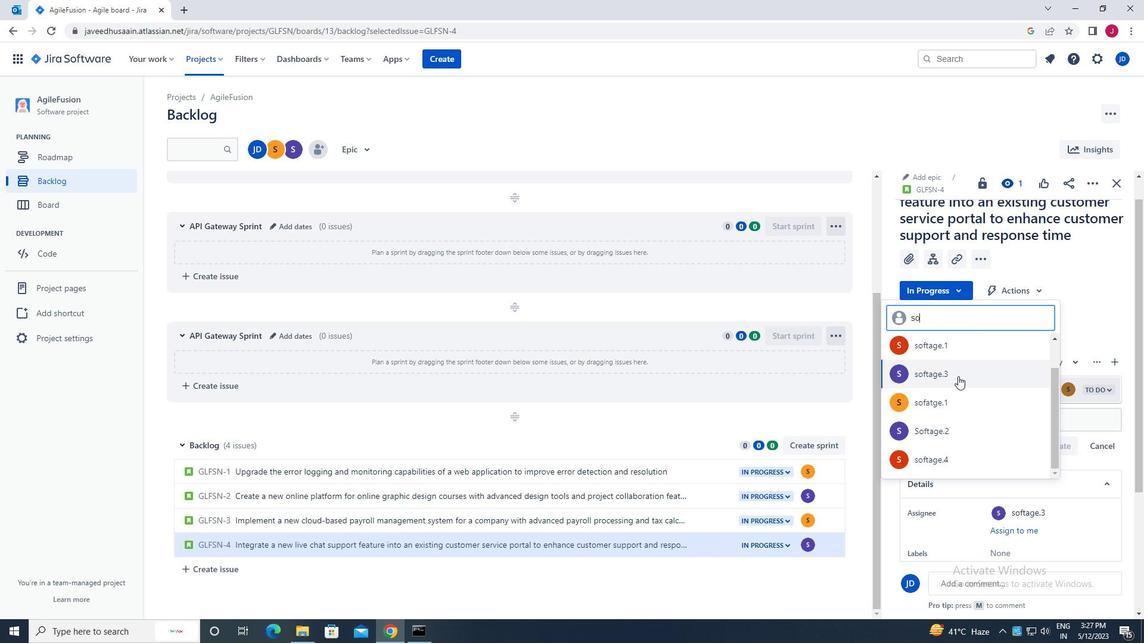 
Action: Mouse pressed left at (958, 375)
Screenshot: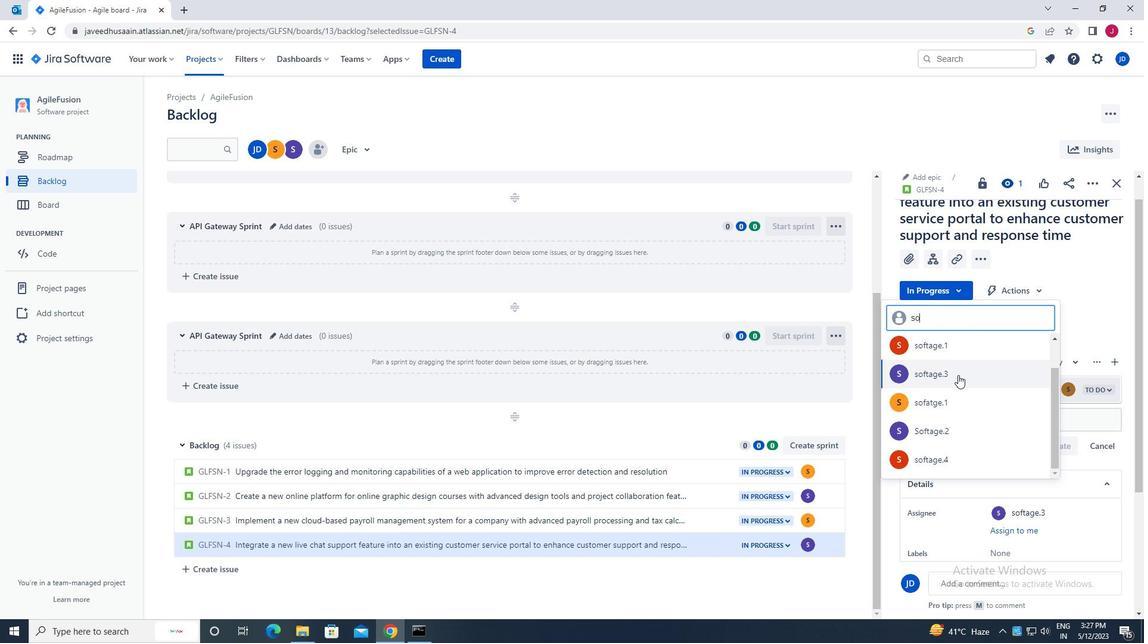 
Action: Mouse moved to (1117, 183)
Screenshot: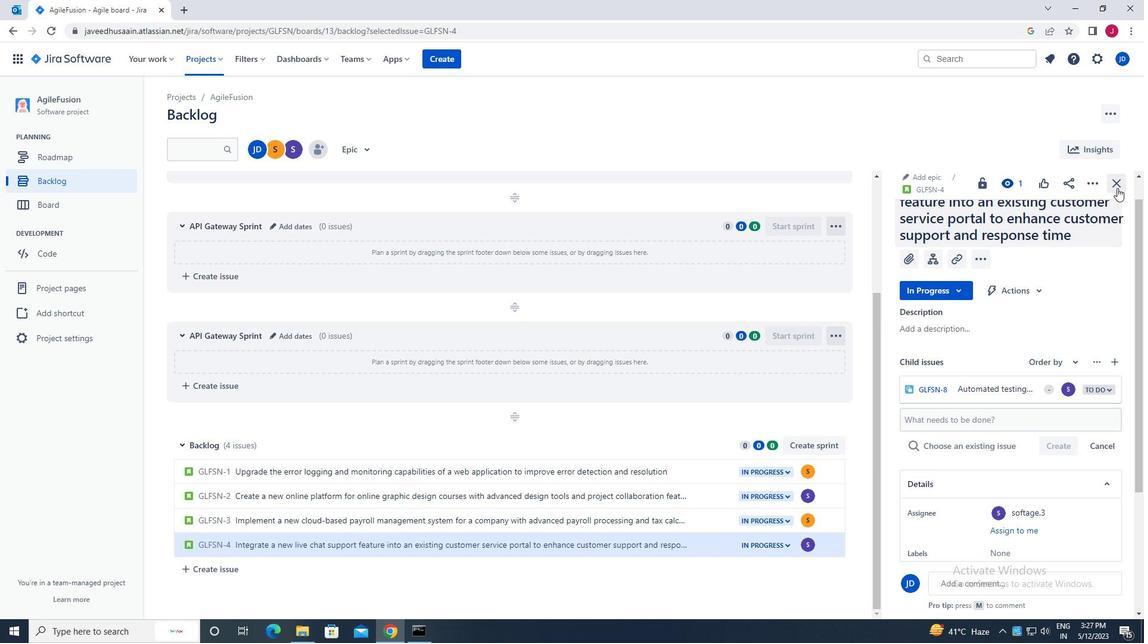 
Action: Mouse pressed left at (1117, 183)
Screenshot: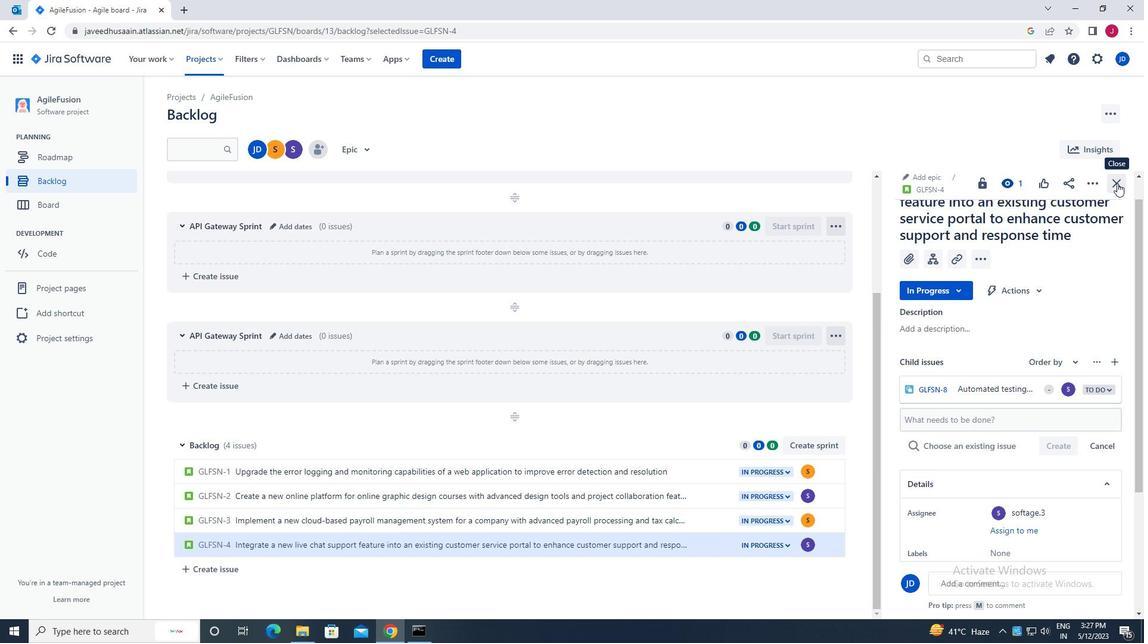 
Action: Mouse moved to (1022, 253)
Screenshot: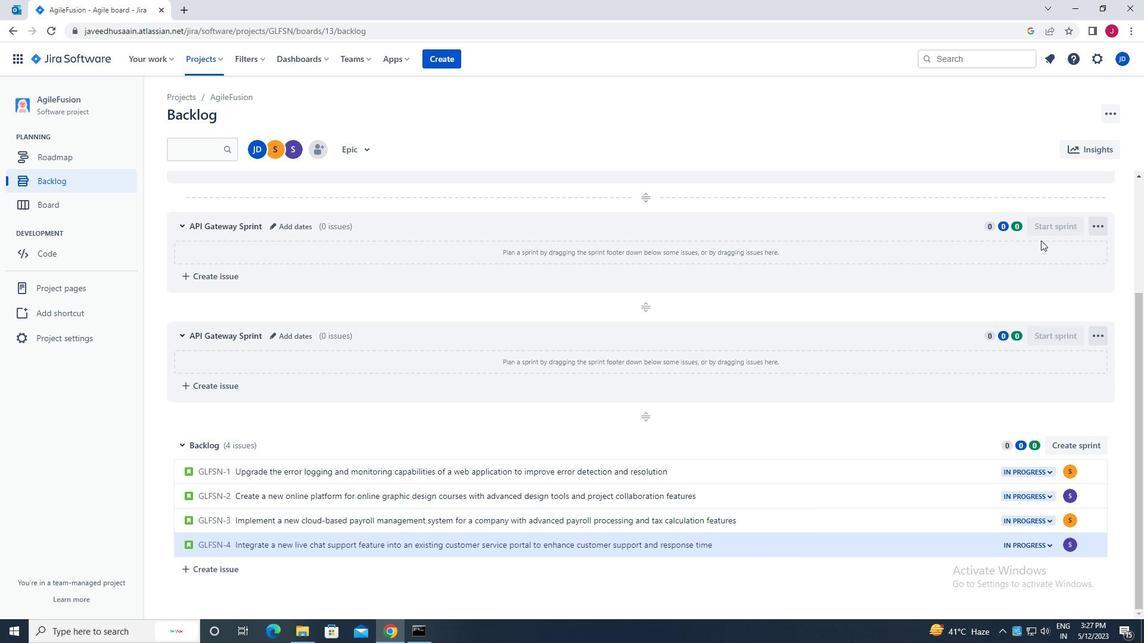 
